 Task: Create a due date automation trigger when advanced on, on the monday of the week before a card is due add dates due next month at 11:00 AM.
Action: Mouse moved to (874, 268)
Screenshot: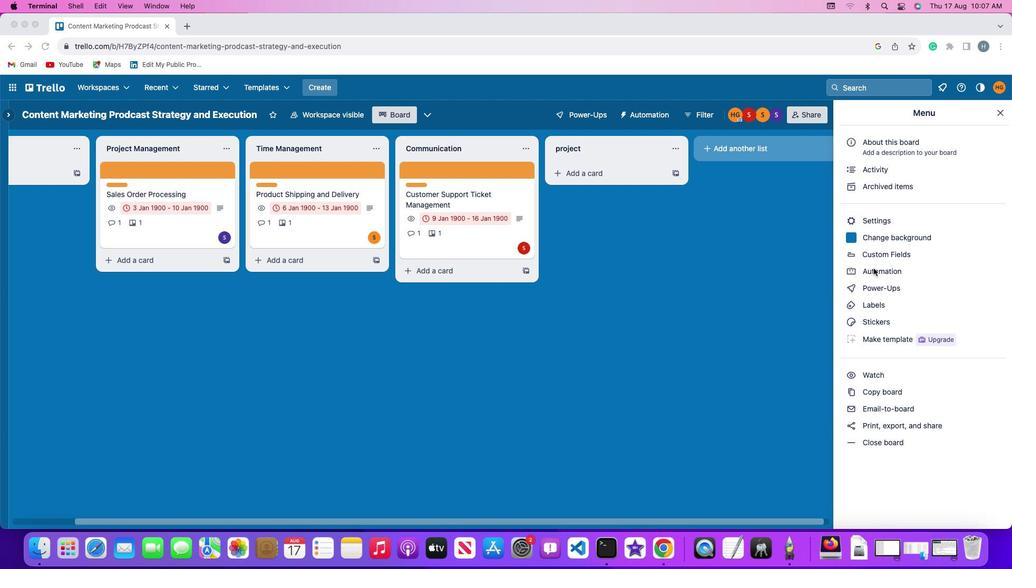 
Action: Mouse pressed left at (874, 268)
Screenshot: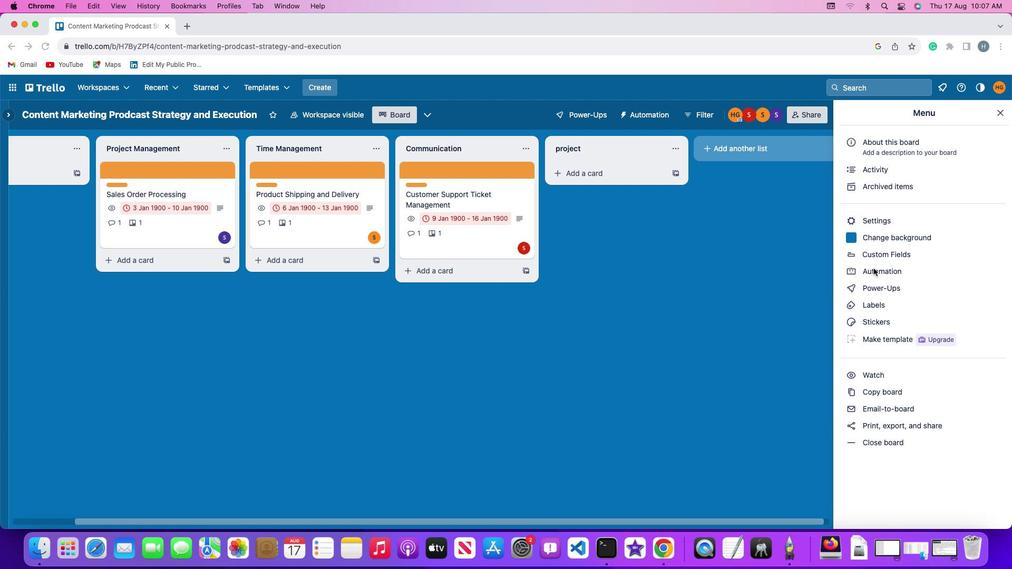 
Action: Mouse pressed left at (874, 268)
Screenshot: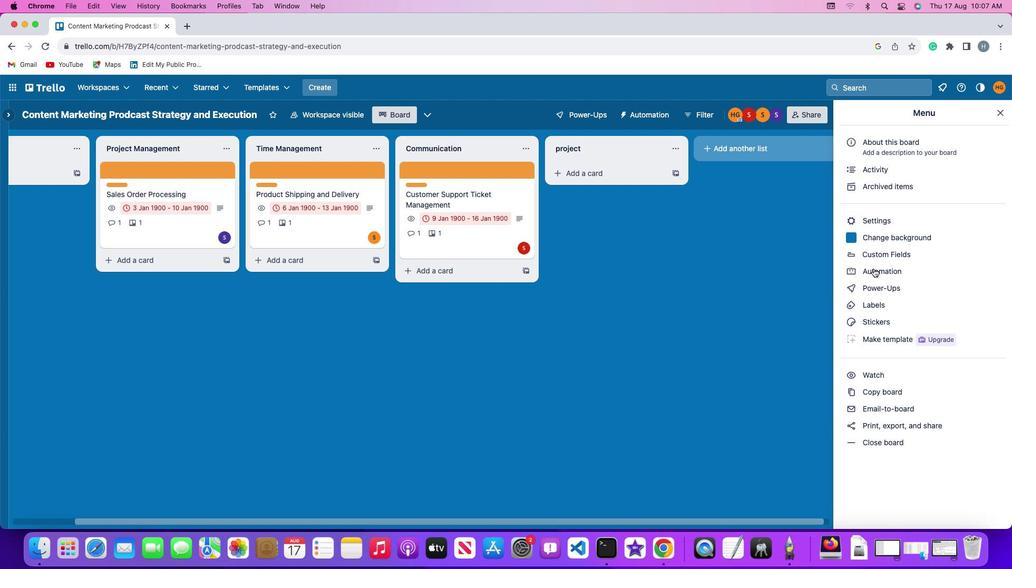 
Action: Mouse moved to (72, 248)
Screenshot: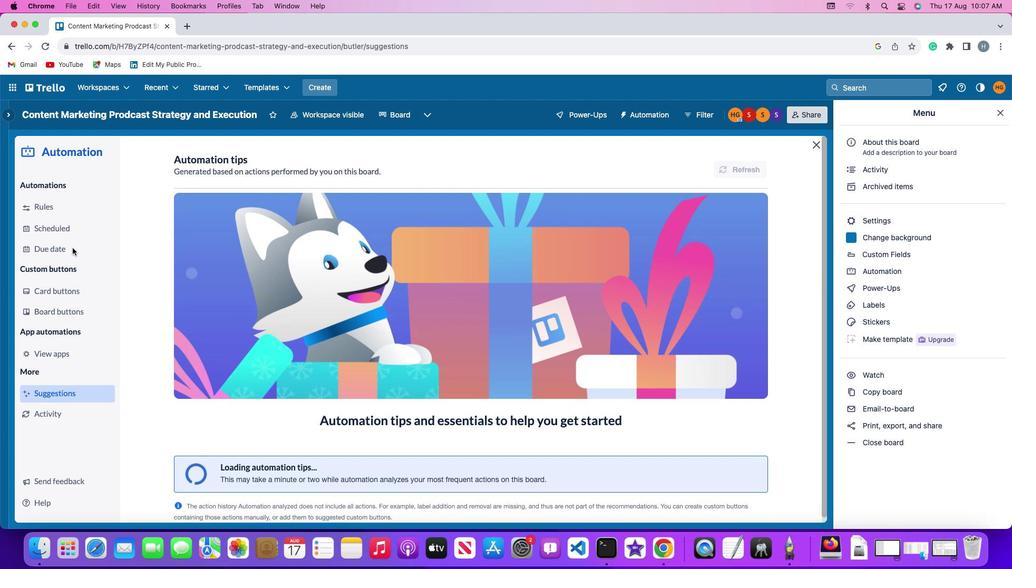 
Action: Mouse pressed left at (72, 248)
Screenshot: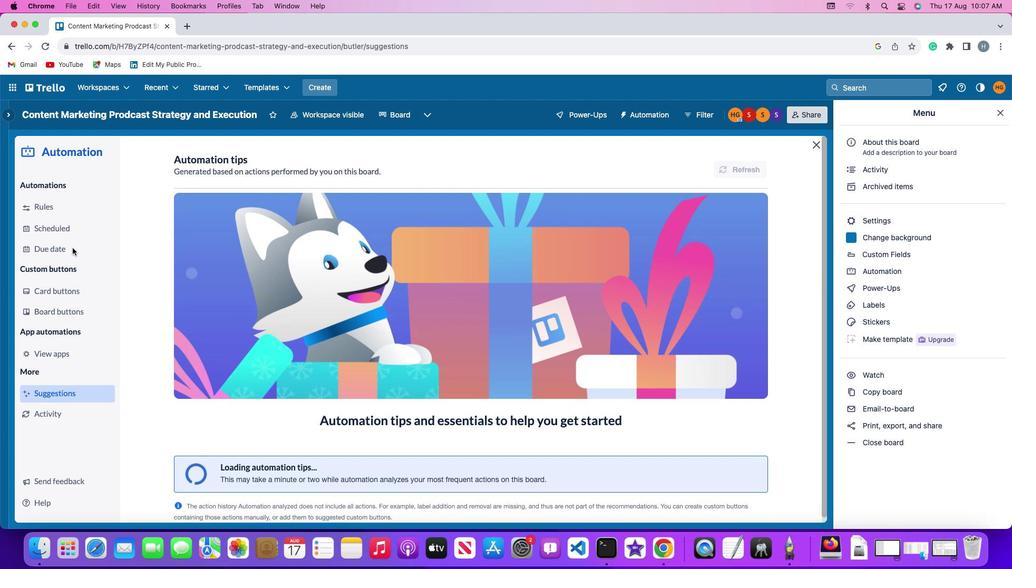 
Action: Mouse moved to (706, 161)
Screenshot: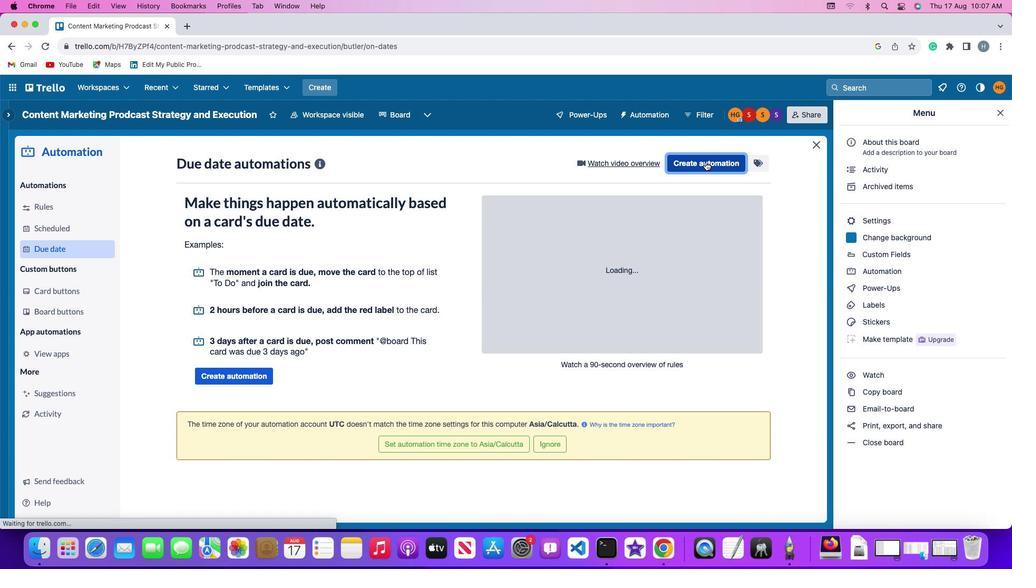 
Action: Mouse pressed left at (706, 161)
Screenshot: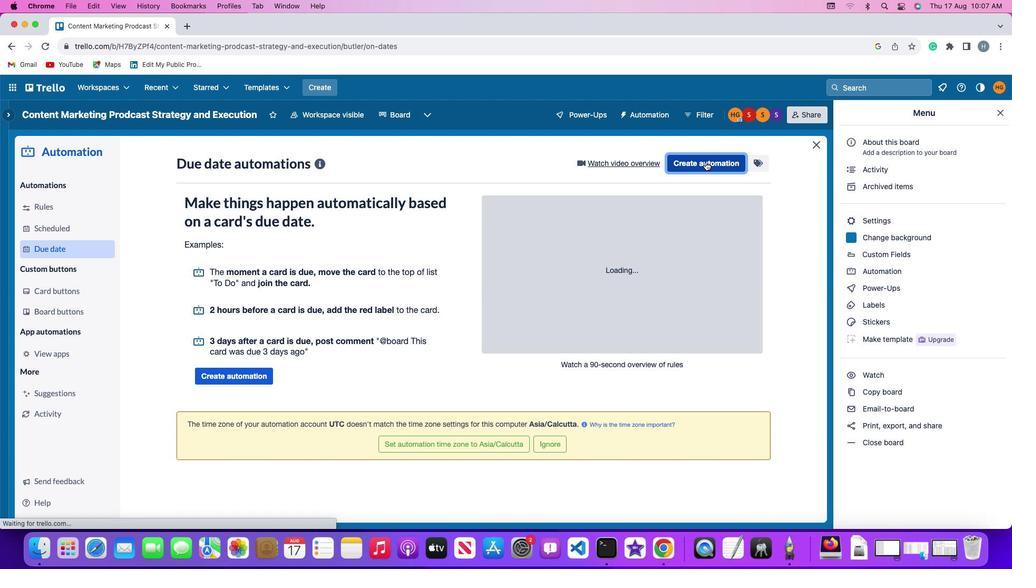 
Action: Mouse moved to (199, 265)
Screenshot: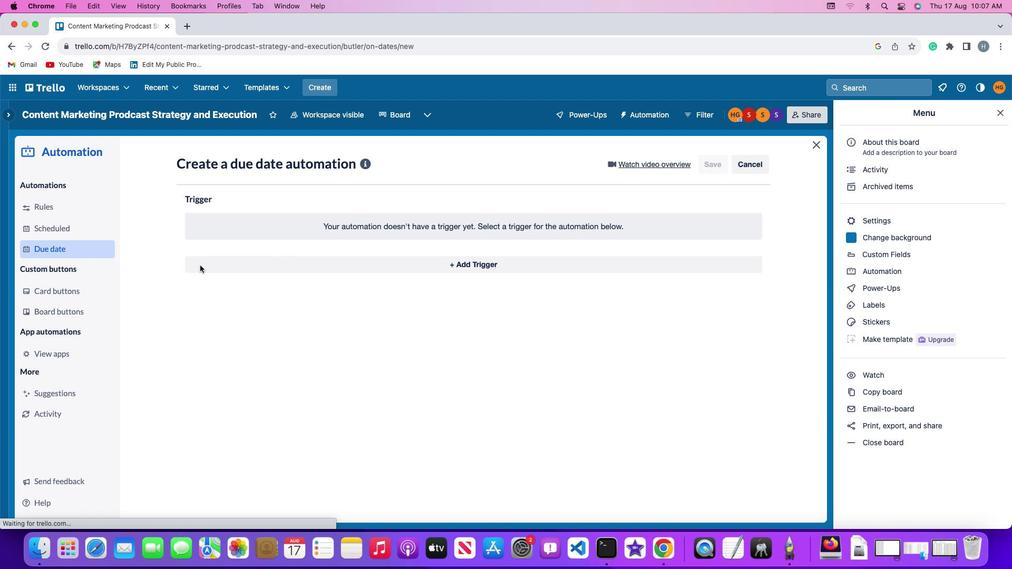 
Action: Mouse pressed left at (199, 265)
Screenshot: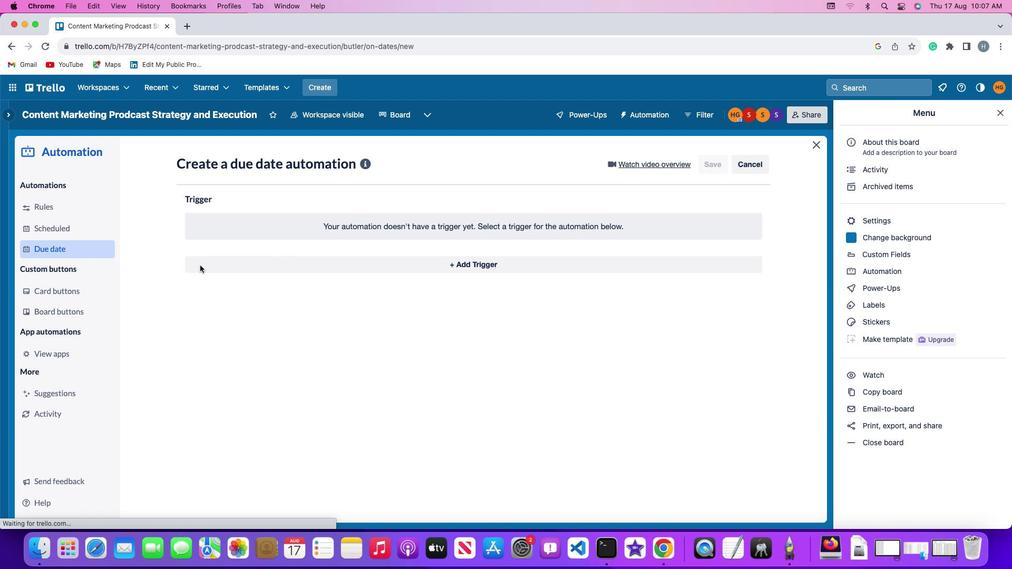 
Action: Mouse moved to (228, 457)
Screenshot: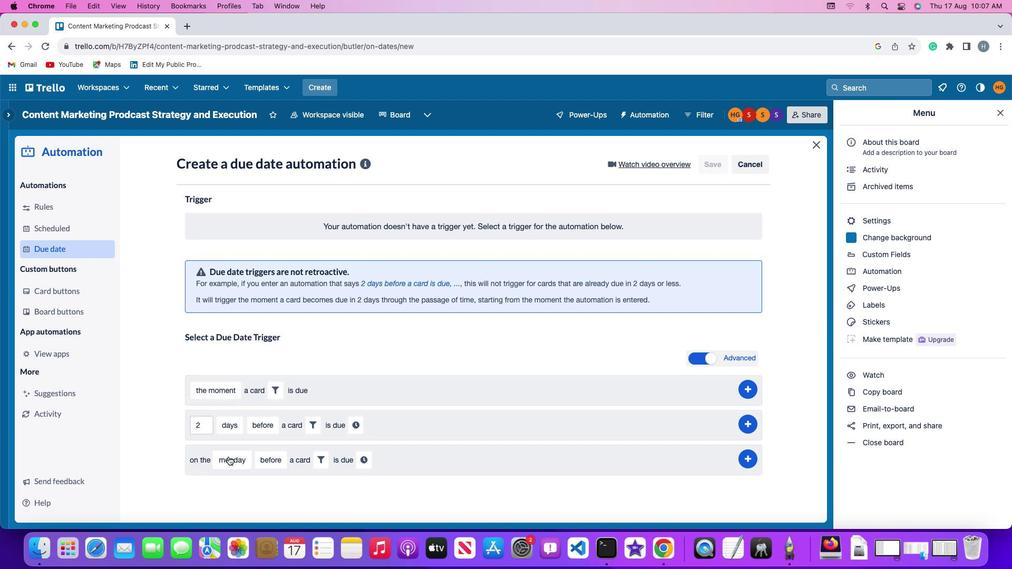 
Action: Mouse pressed left at (228, 457)
Screenshot: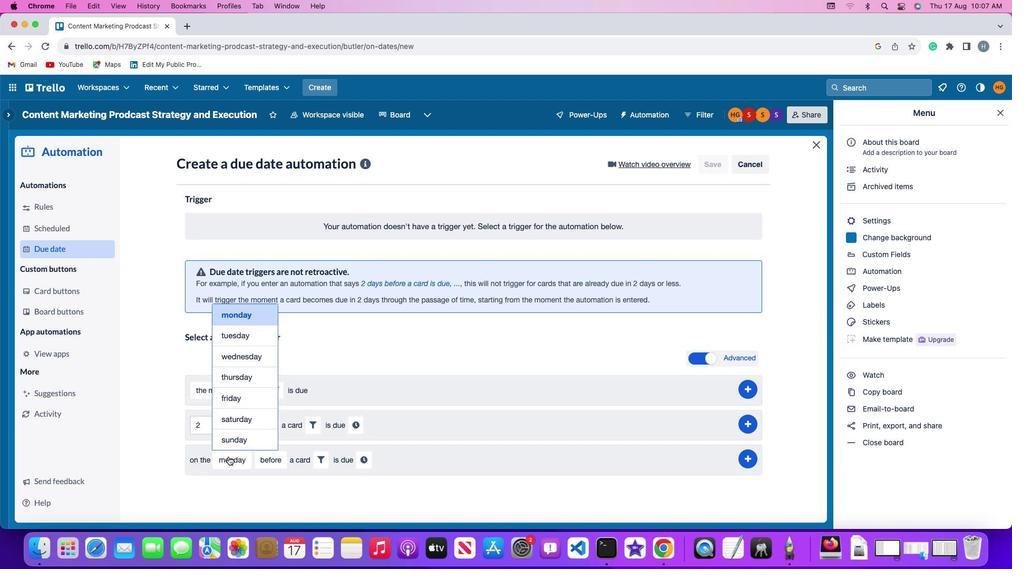 
Action: Mouse moved to (233, 313)
Screenshot: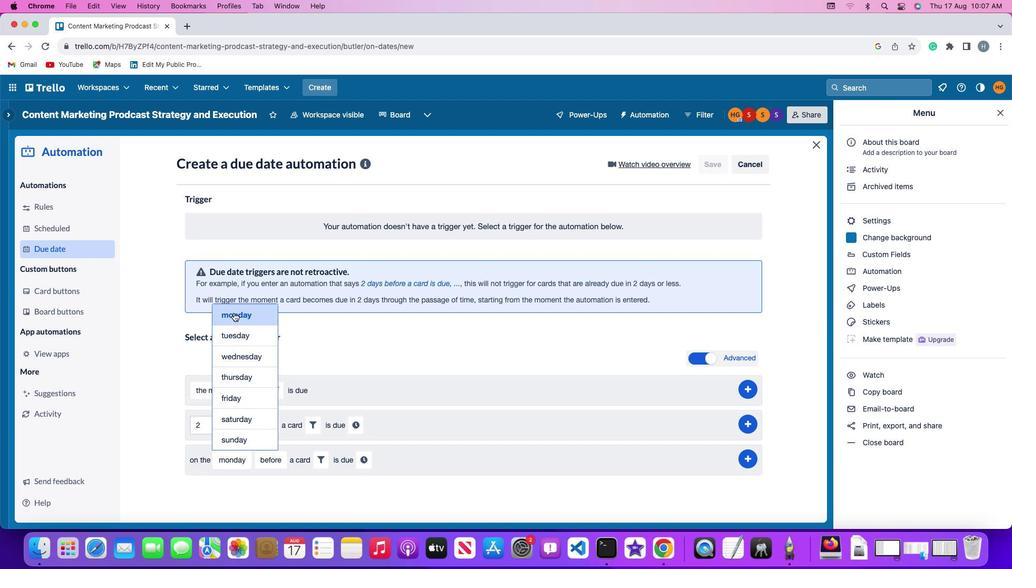 
Action: Mouse pressed left at (233, 313)
Screenshot: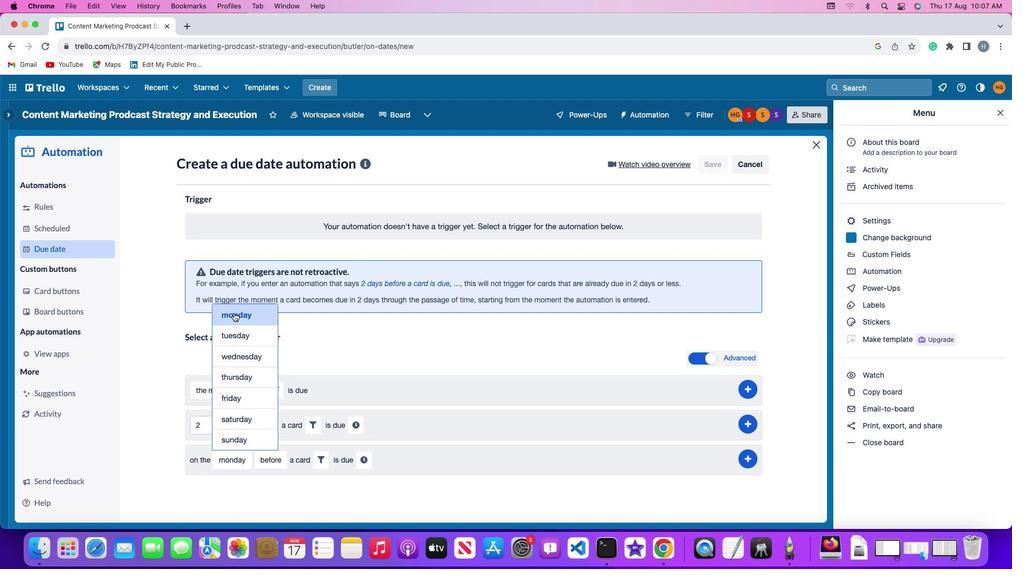 
Action: Mouse moved to (262, 465)
Screenshot: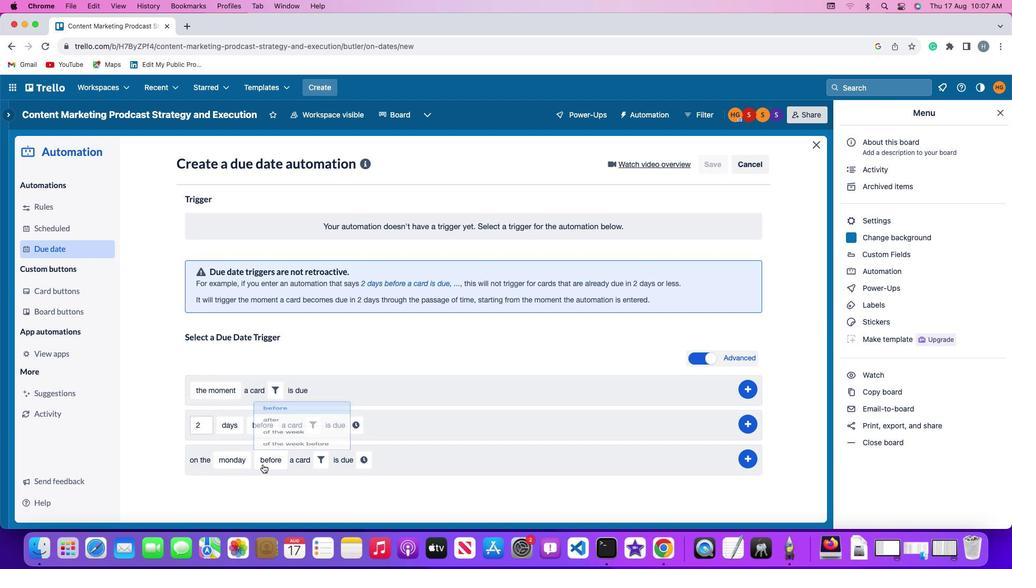 
Action: Mouse pressed left at (262, 465)
Screenshot: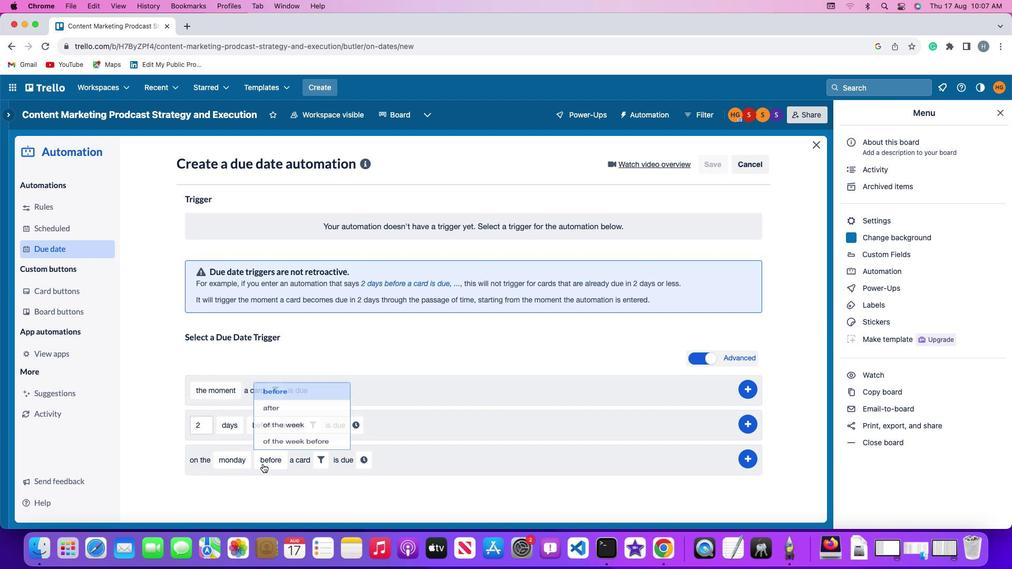 
Action: Mouse moved to (280, 439)
Screenshot: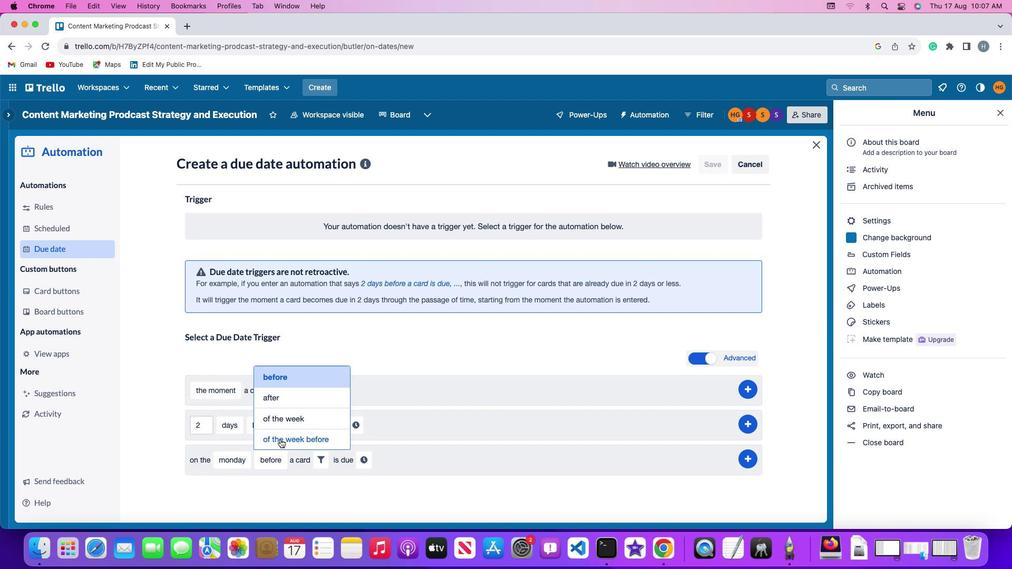 
Action: Mouse pressed left at (280, 439)
Screenshot: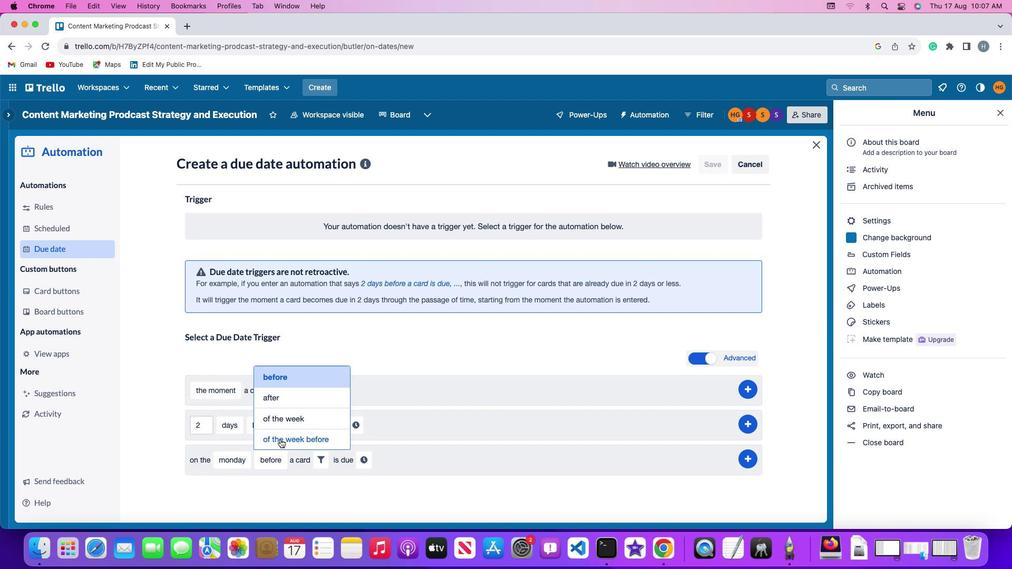 
Action: Mouse moved to (356, 461)
Screenshot: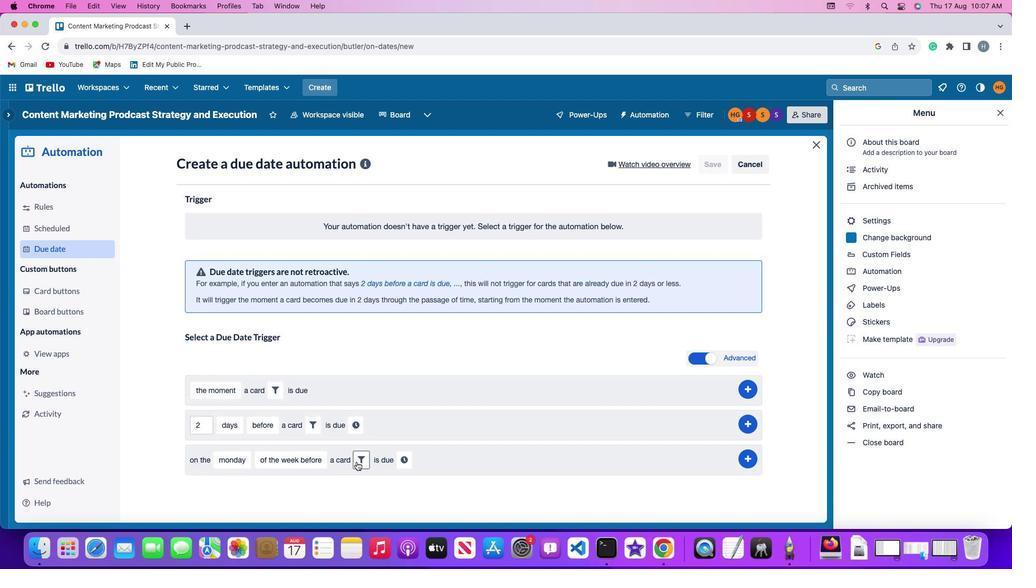 
Action: Mouse pressed left at (356, 461)
Screenshot: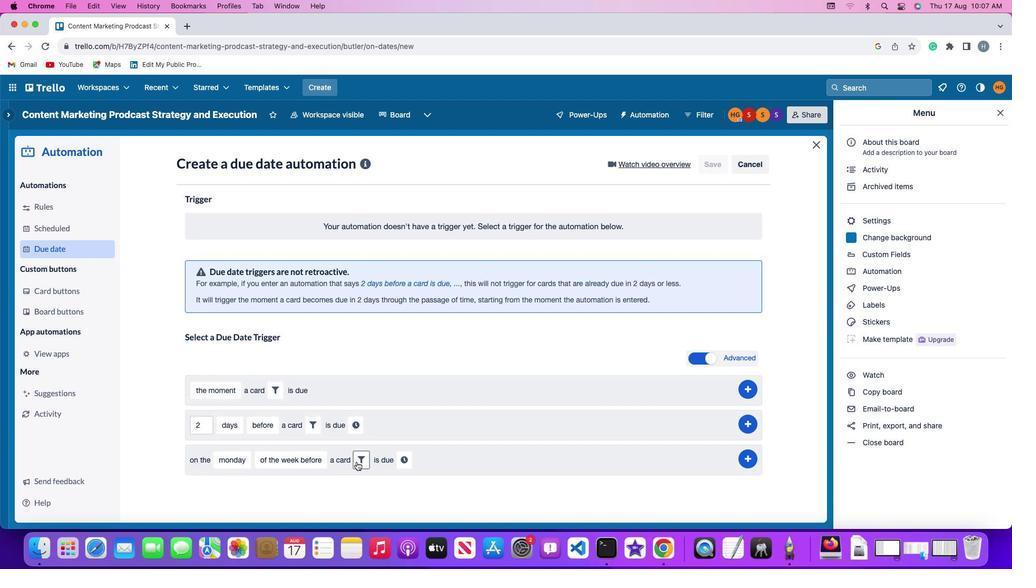 
Action: Mouse moved to (415, 492)
Screenshot: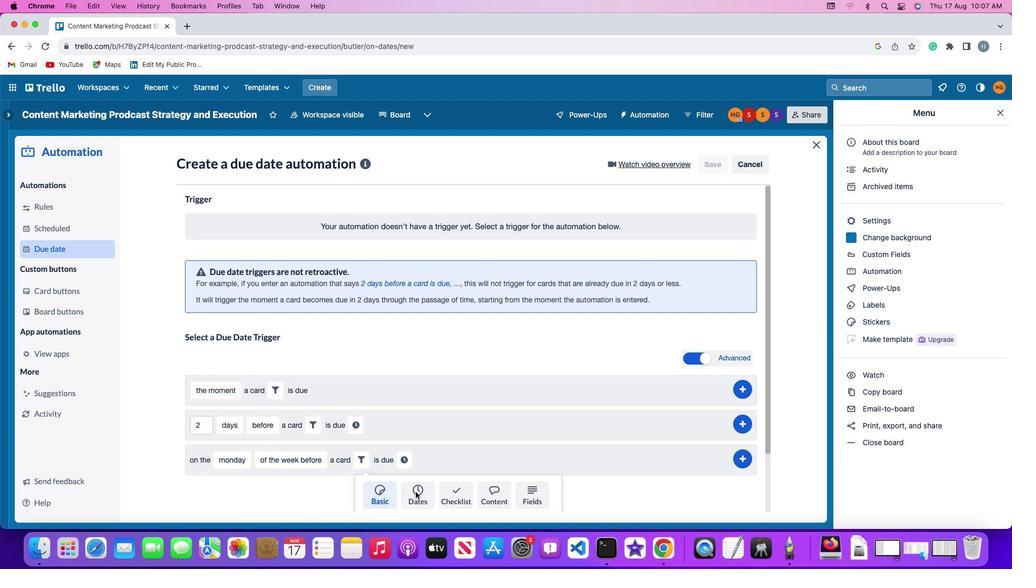 
Action: Mouse pressed left at (415, 492)
Screenshot: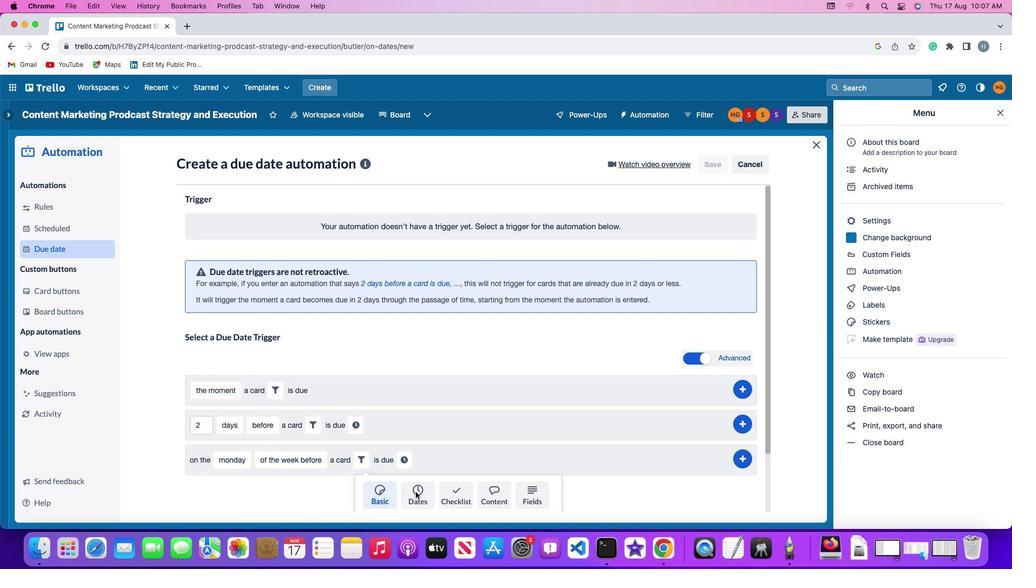 
Action: Mouse moved to (306, 490)
Screenshot: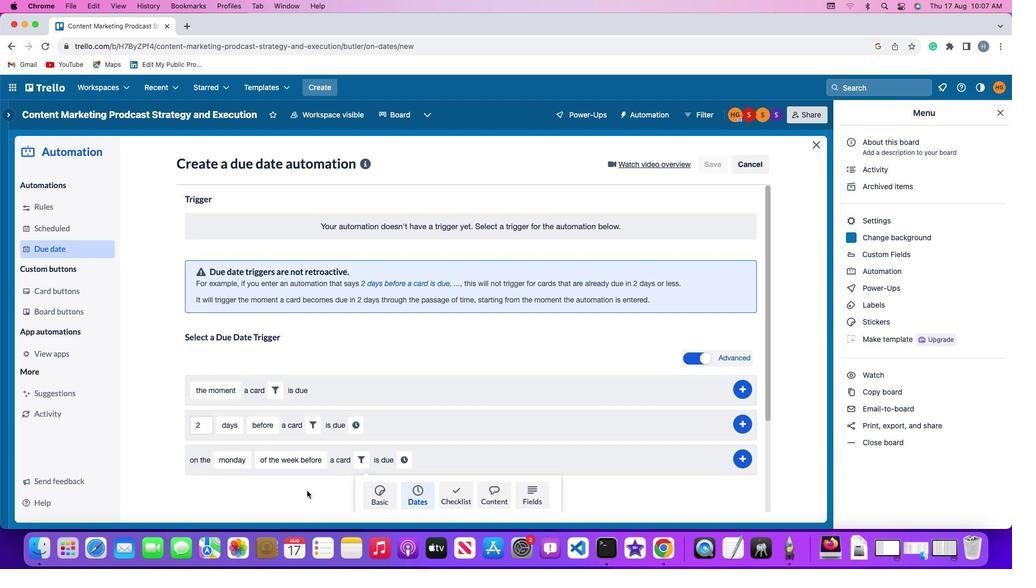 
Action: Mouse scrolled (306, 490) with delta (0, 0)
Screenshot: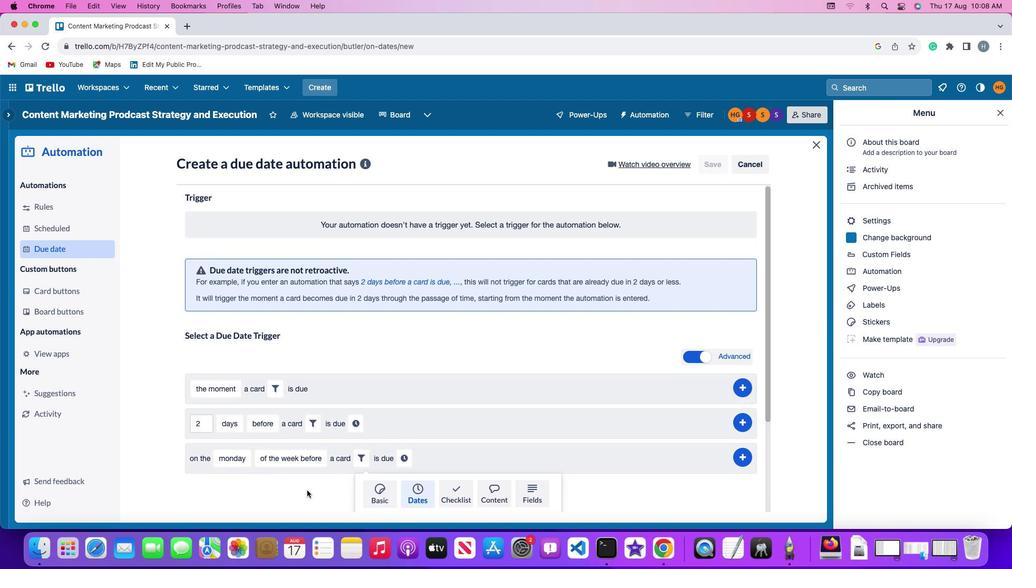 
Action: Mouse moved to (306, 490)
Screenshot: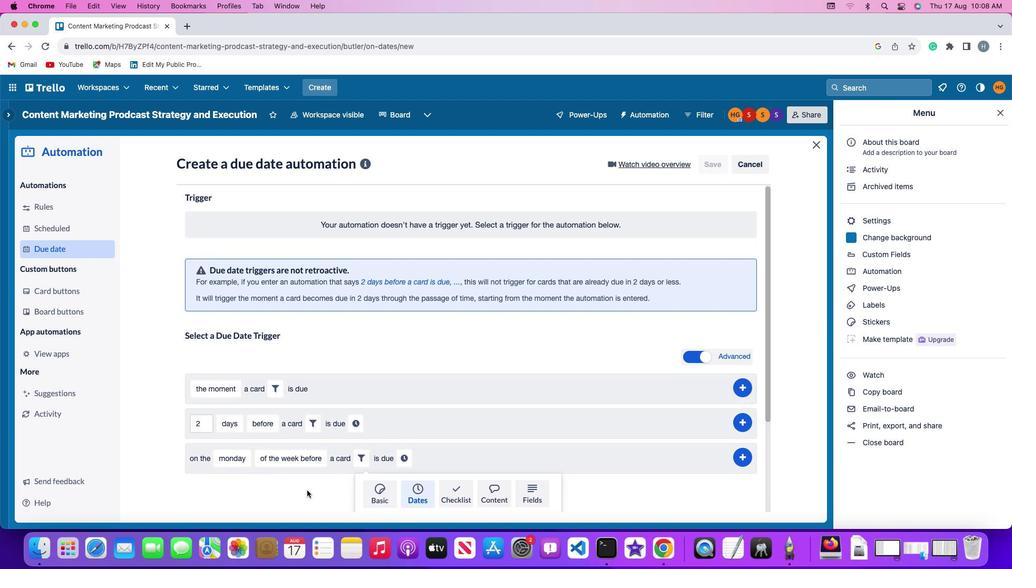 
Action: Mouse scrolled (306, 490) with delta (0, 0)
Screenshot: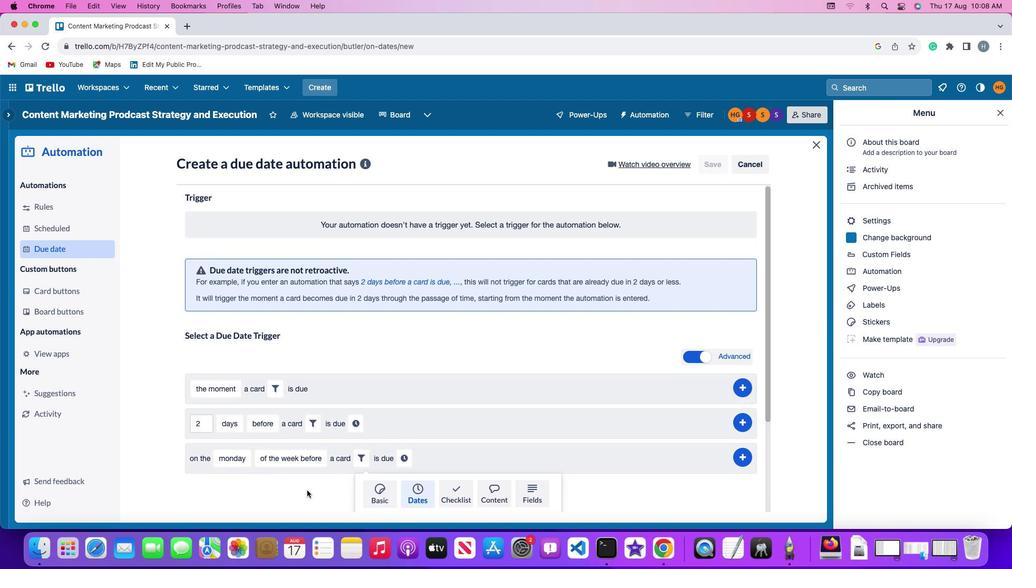 
Action: Mouse scrolled (306, 490) with delta (0, -1)
Screenshot: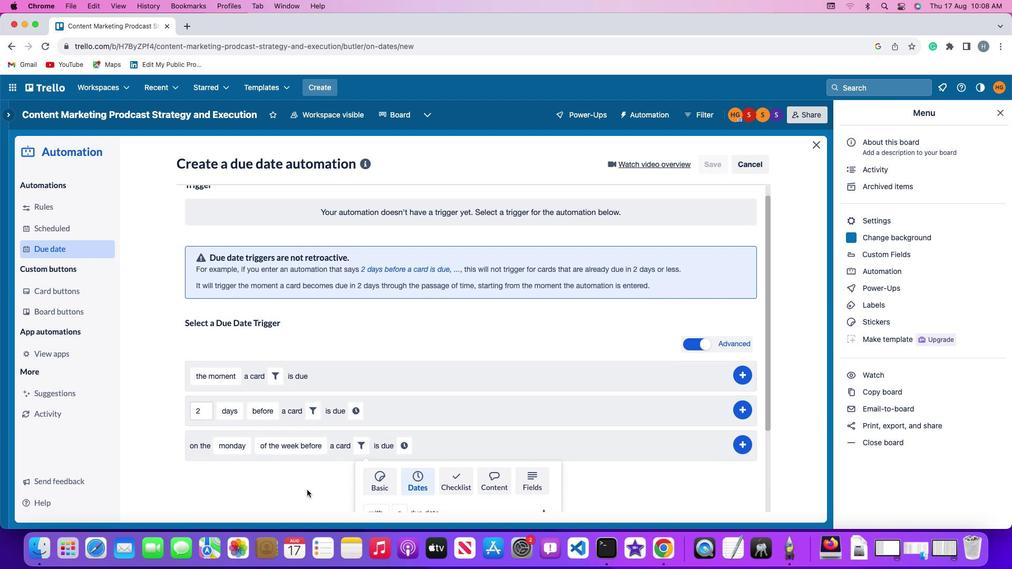 
Action: Mouse scrolled (306, 490) with delta (0, -2)
Screenshot: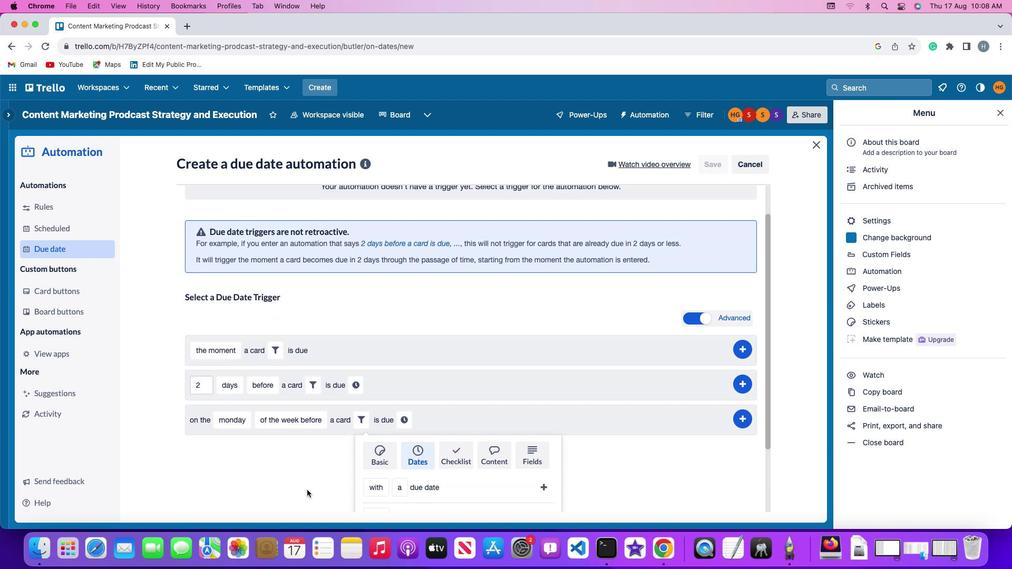 
Action: Mouse moved to (306, 489)
Screenshot: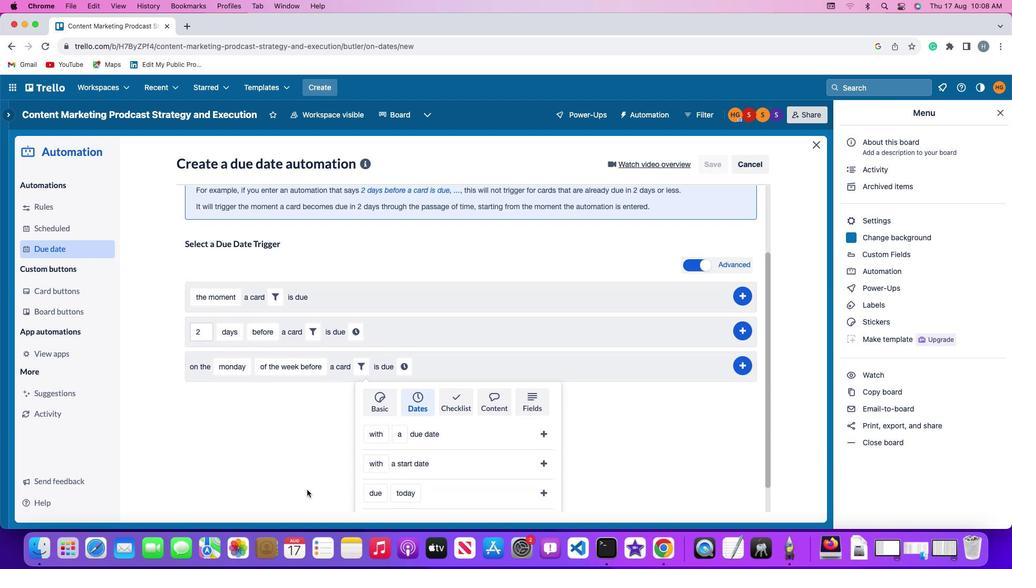 
Action: Mouse scrolled (306, 489) with delta (0, -2)
Screenshot: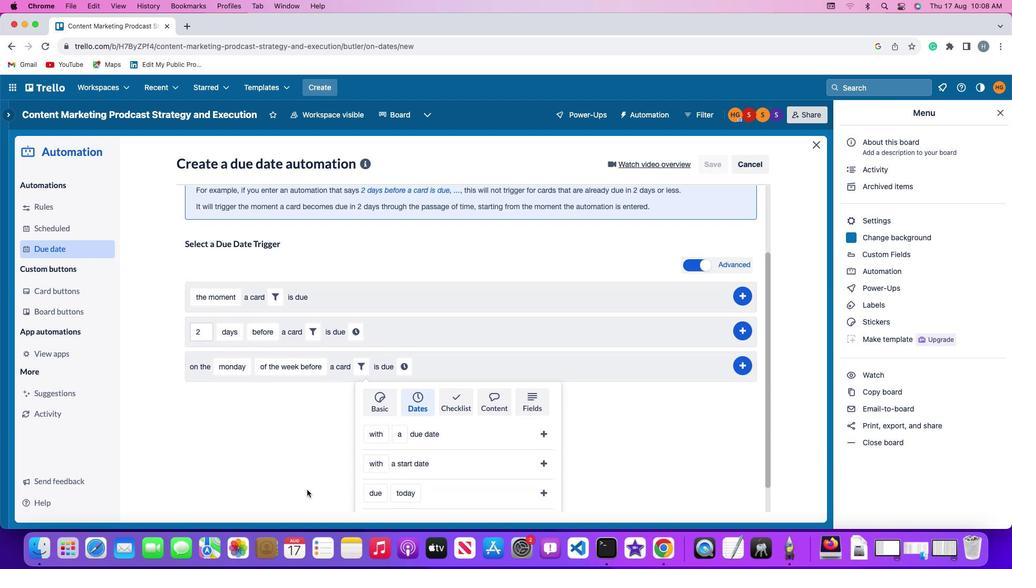 
Action: Mouse scrolled (306, 489) with delta (0, 0)
Screenshot: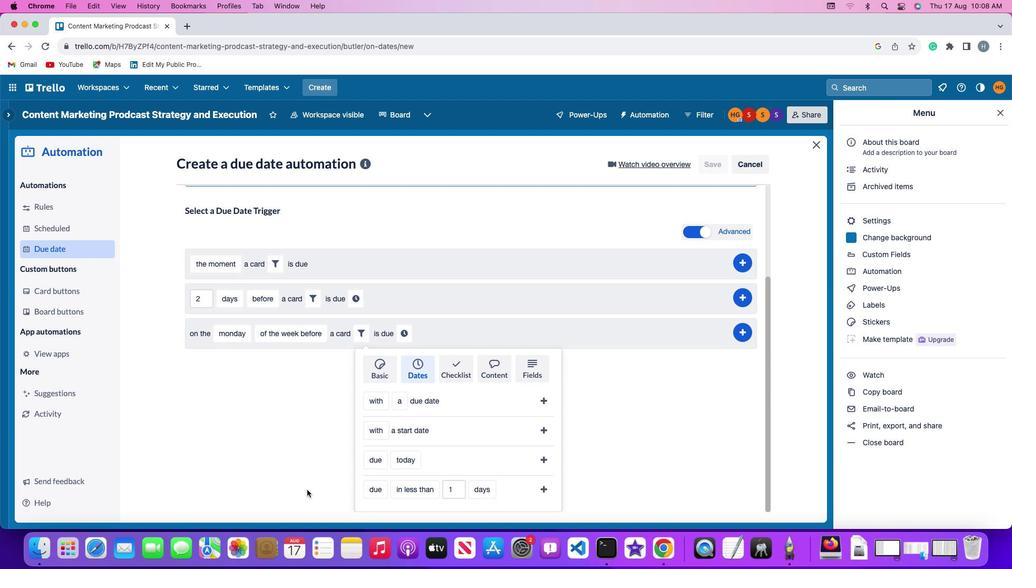 
Action: Mouse scrolled (306, 489) with delta (0, 0)
Screenshot: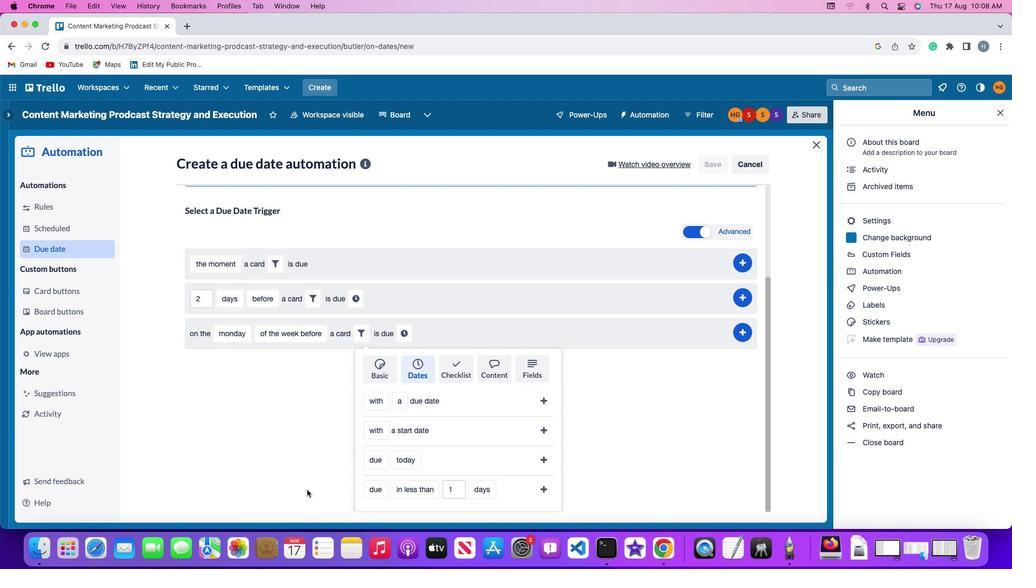 
Action: Mouse scrolled (306, 489) with delta (0, -1)
Screenshot: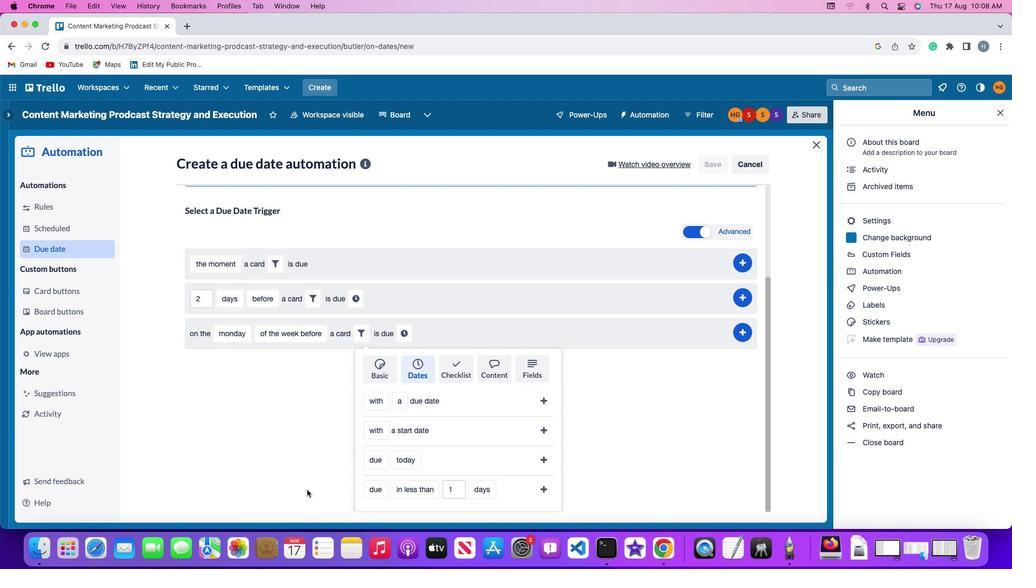 
Action: Mouse scrolled (306, 489) with delta (0, -2)
Screenshot: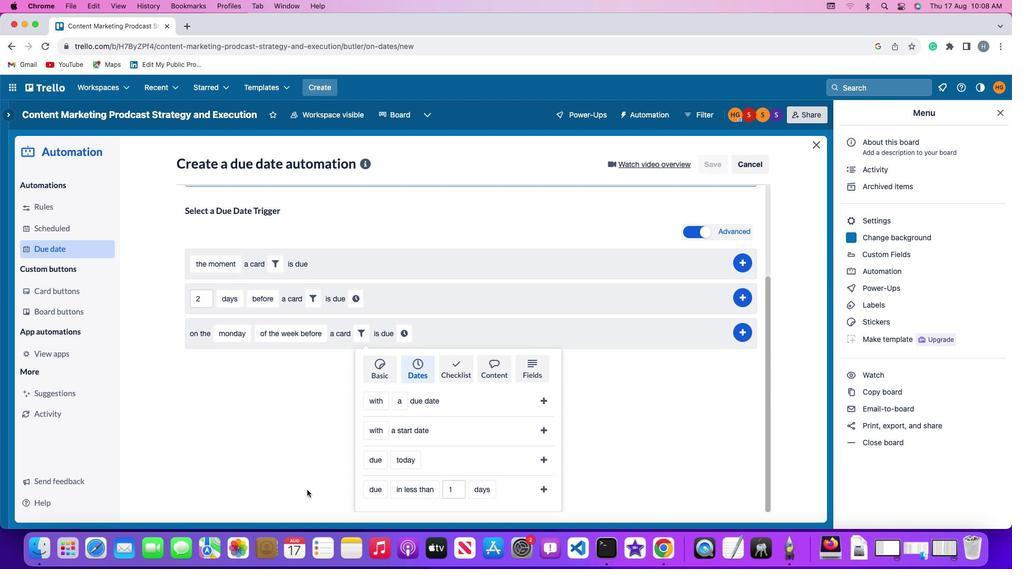 
Action: Mouse scrolled (306, 489) with delta (0, 0)
Screenshot: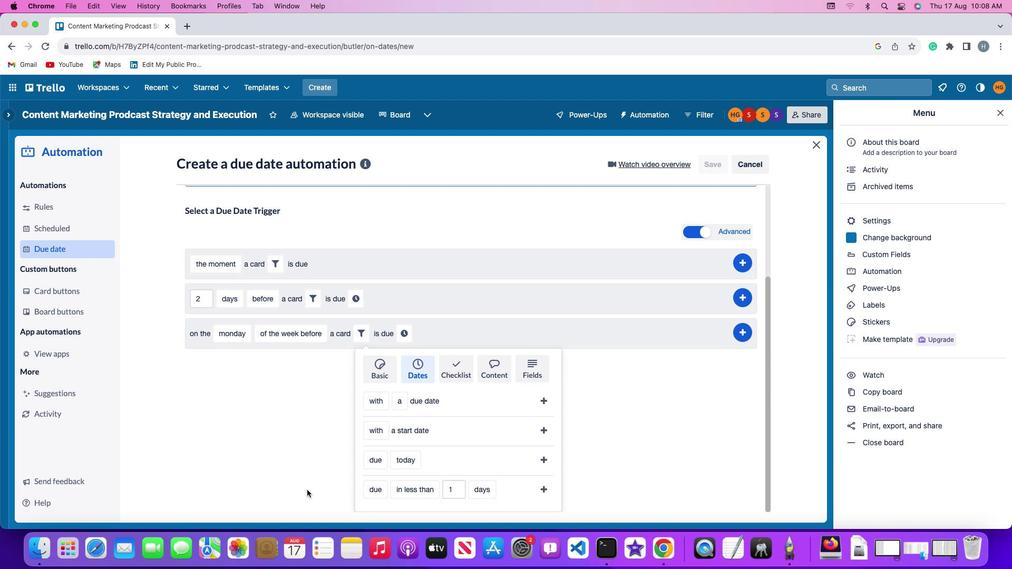 
Action: Mouse scrolled (306, 489) with delta (0, 0)
Screenshot: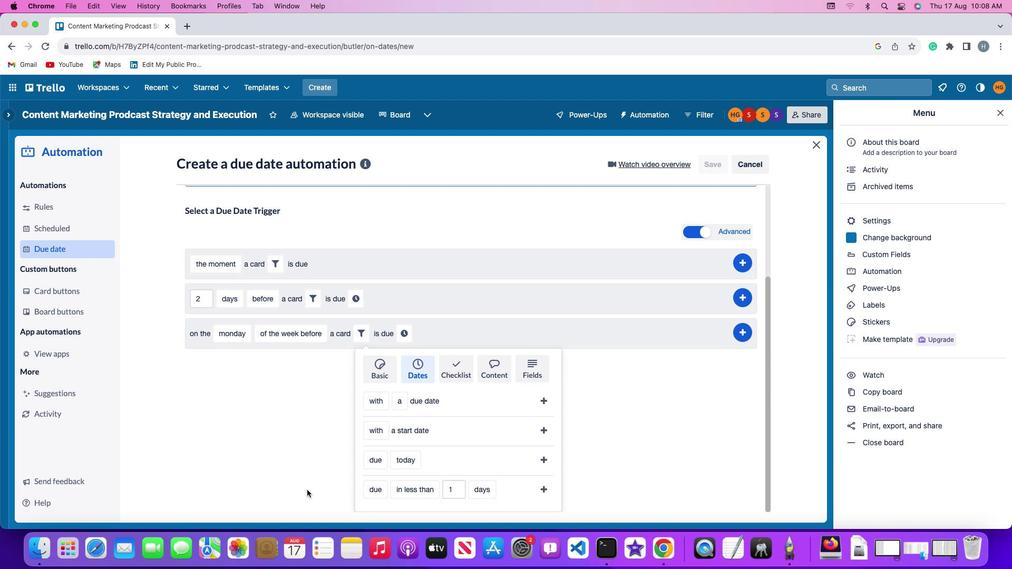 
Action: Mouse scrolled (306, 489) with delta (0, -1)
Screenshot: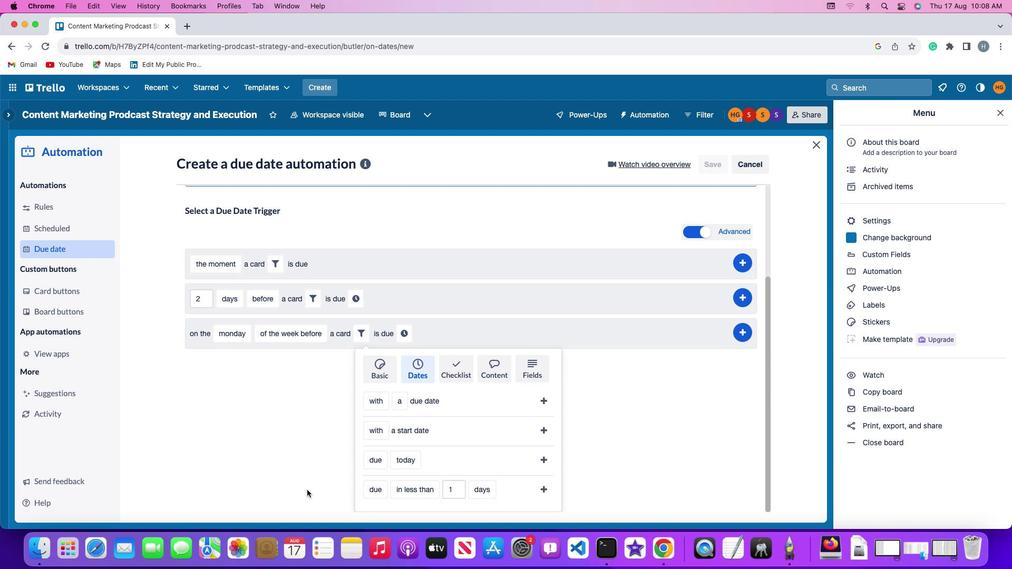 
Action: Mouse moved to (367, 464)
Screenshot: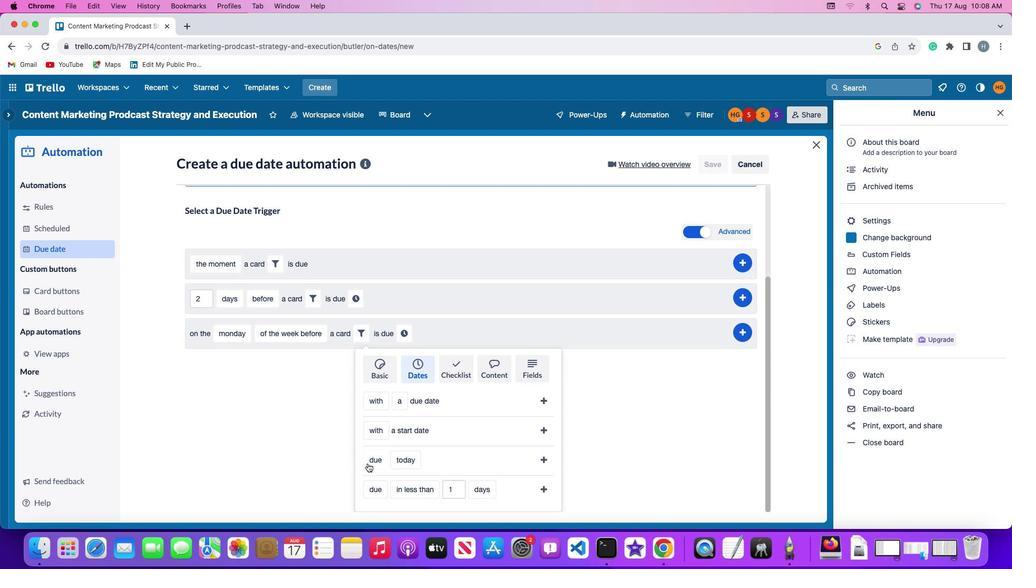 
Action: Mouse pressed left at (367, 464)
Screenshot: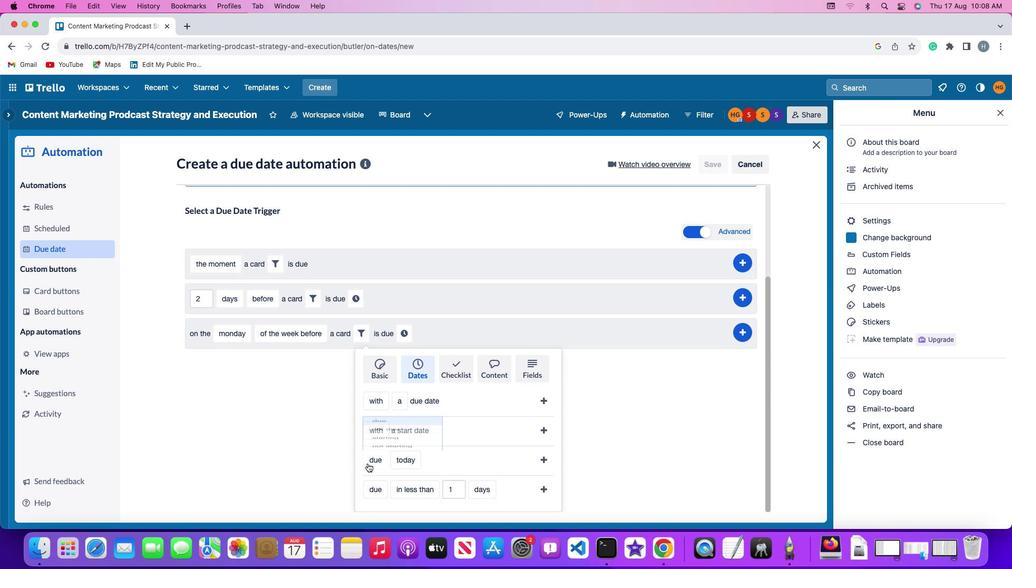 
Action: Mouse moved to (386, 379)
Screenshot: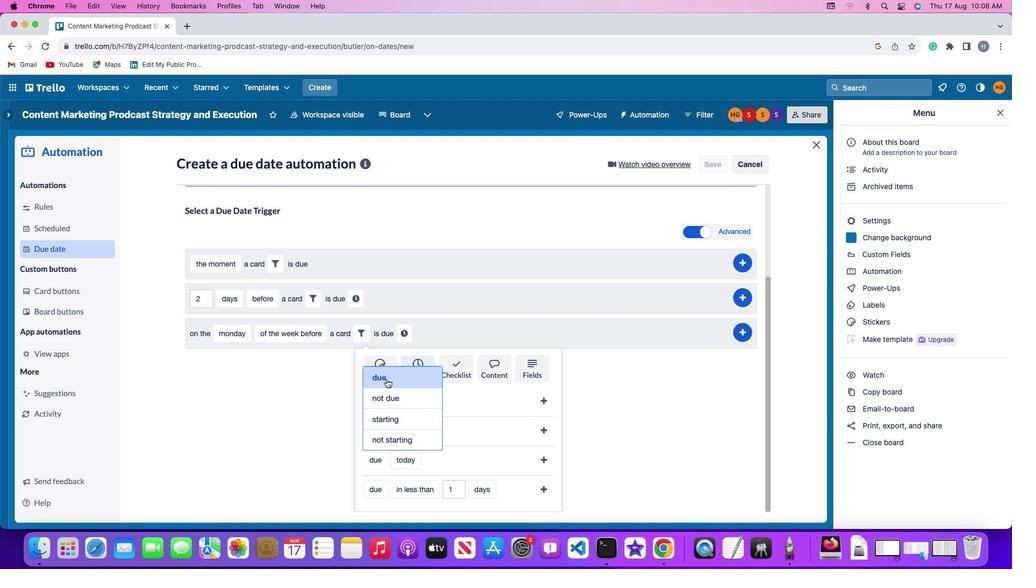 
Action: Mouse pressed left at (386, 379)
Screenshot: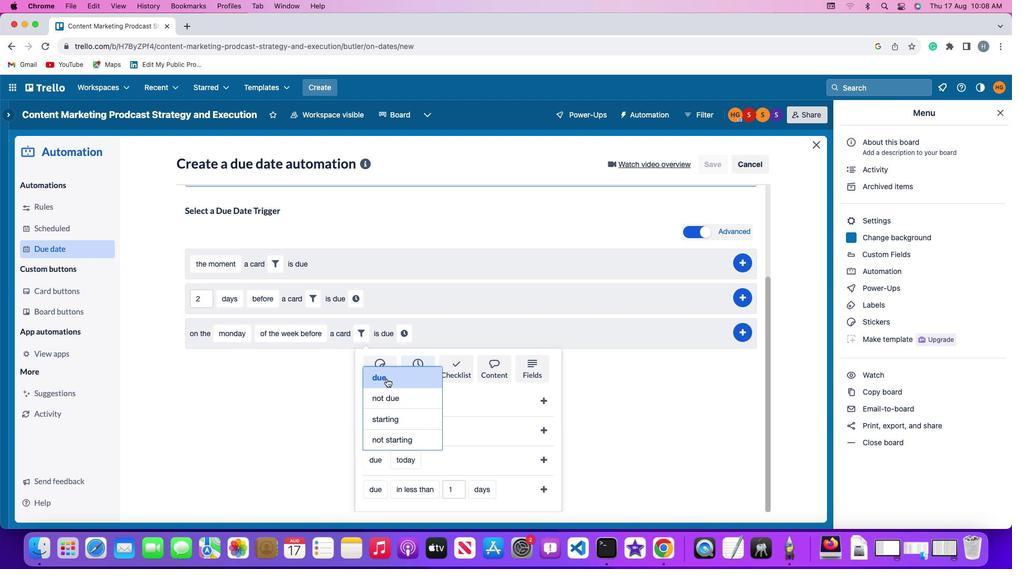 
Action: Mouse moved to (410, 459)
Screenshot: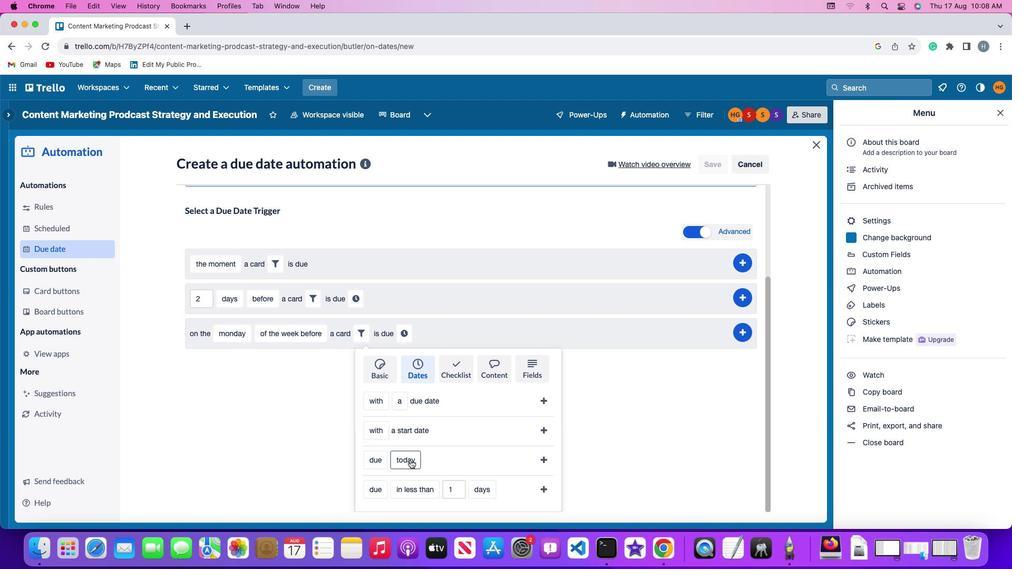 
Action: Mouse pressed left at (410, 459)
Screenshot: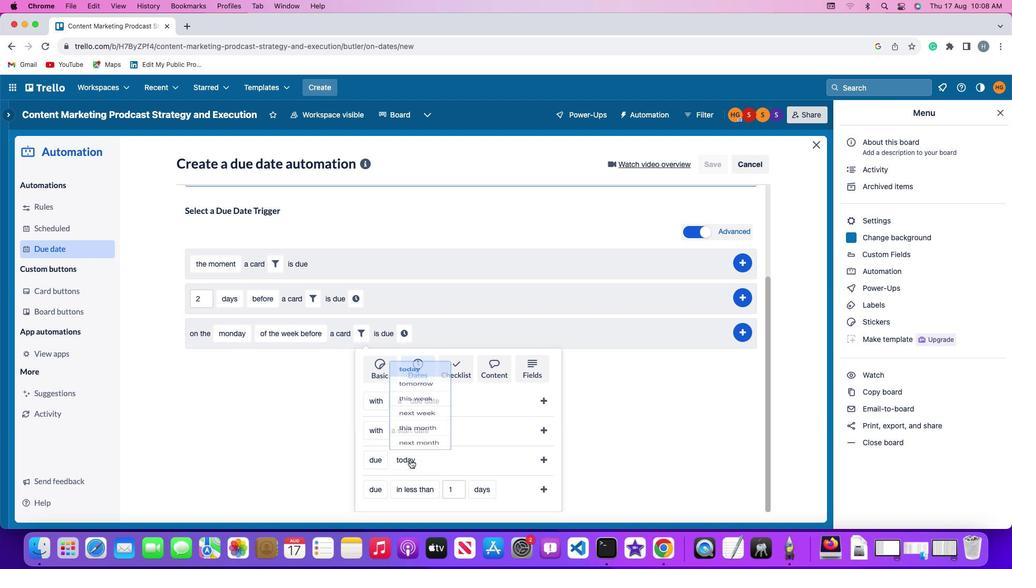 
Action: Mouse moved to (411, 440)
Screenshot: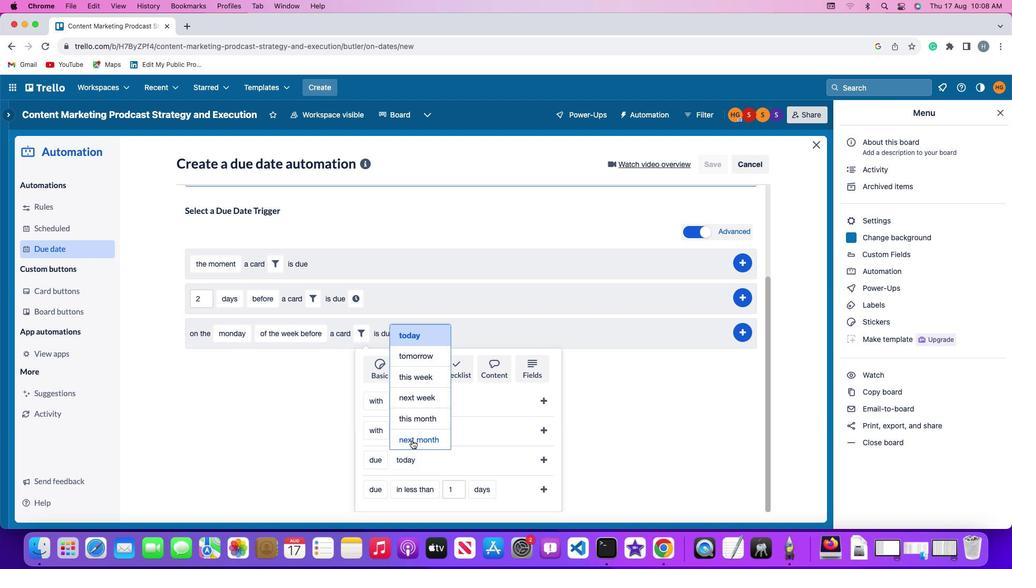 
Action: Mouse pressed left at (411, 440)
Screenshot: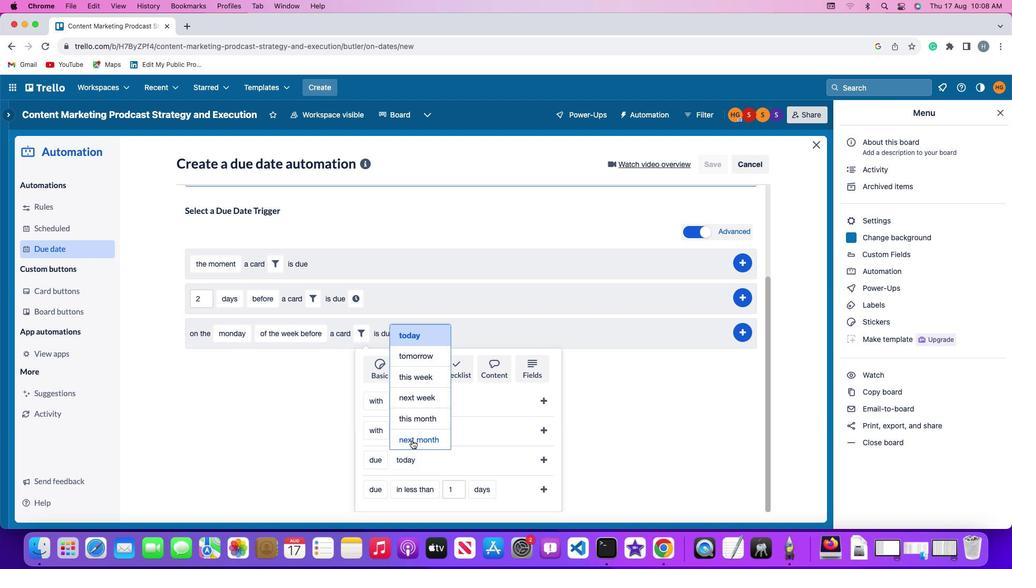 
Action: Mouse moved to (544, 458)
Screenshot: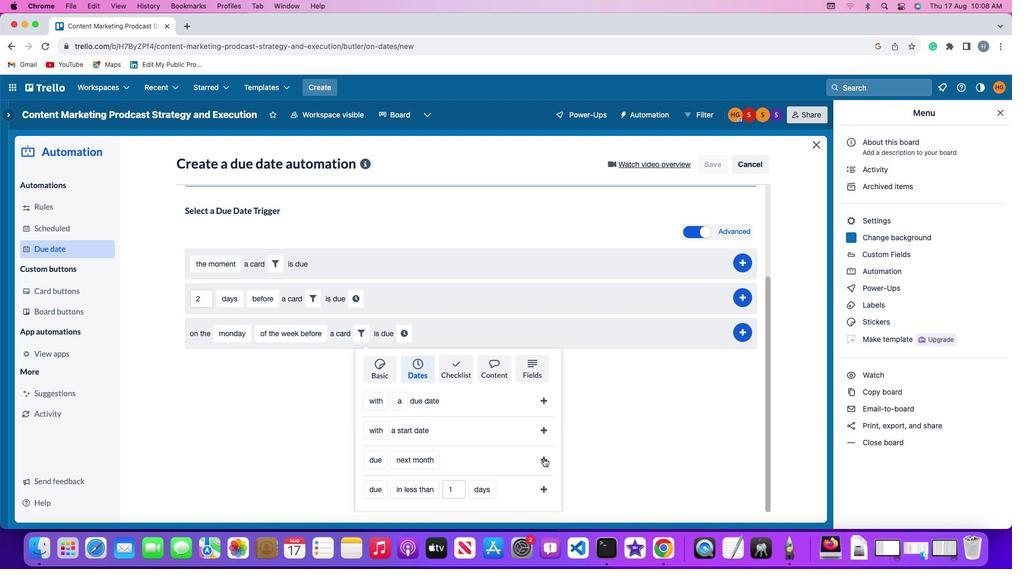 
Action: Mouse pressed left at (544, 458)
Screenshot: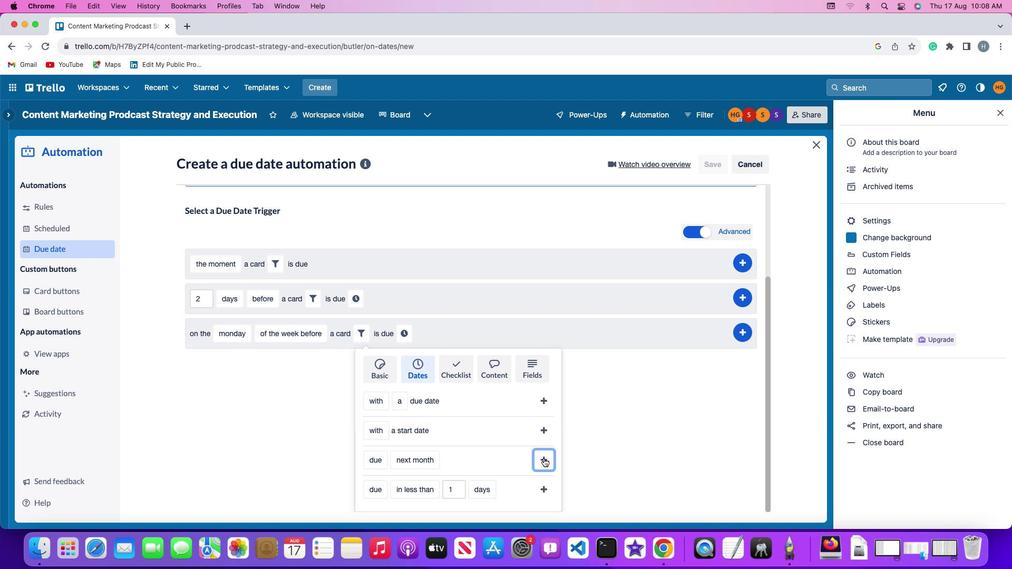 
Action: Mouse moved to (484, 459)
Screenshot: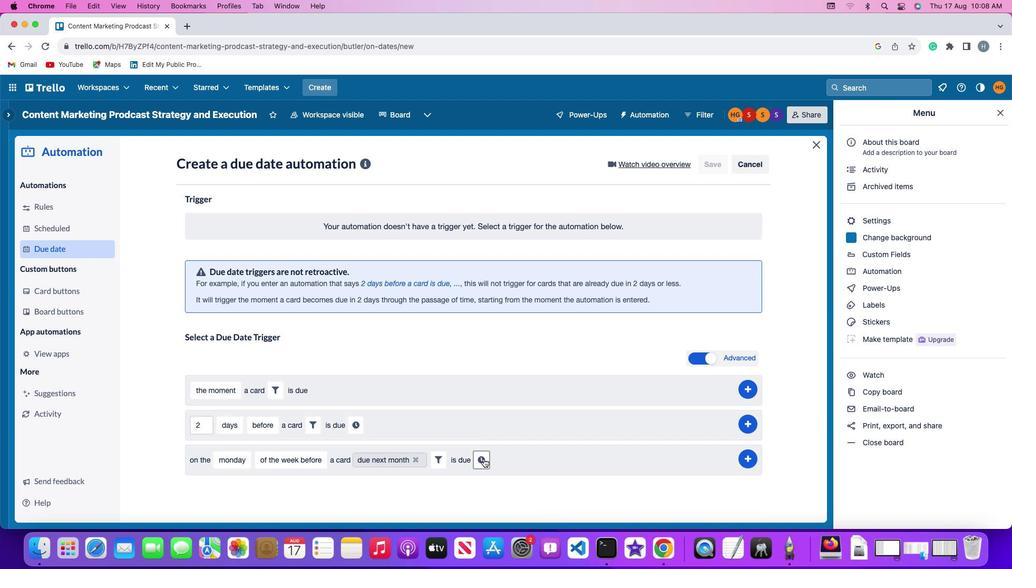 
Action: Mouse pressed left at (484, 459)
Screenshot: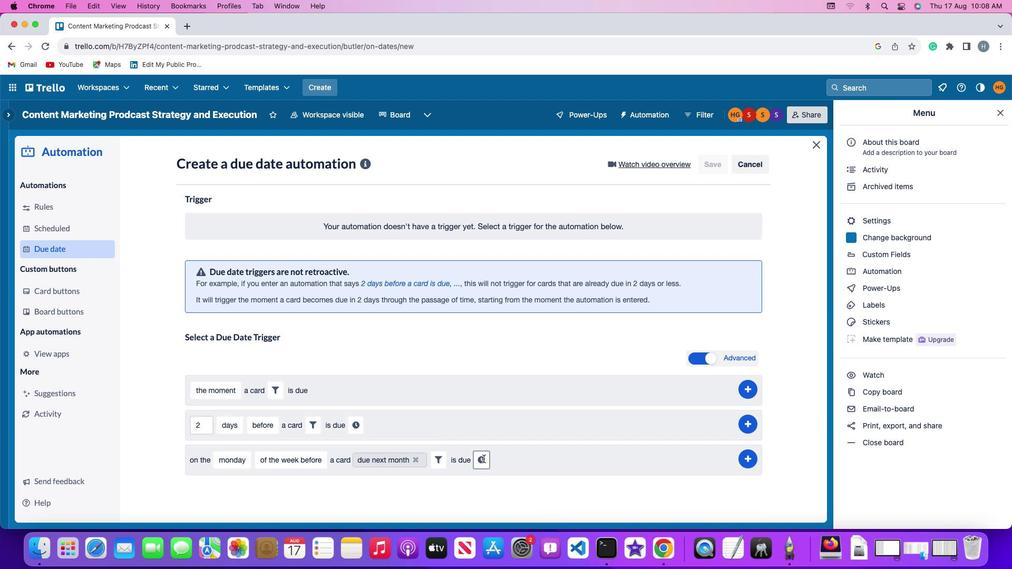 
Action: Mouse moved to (502, 464)
Screenshot: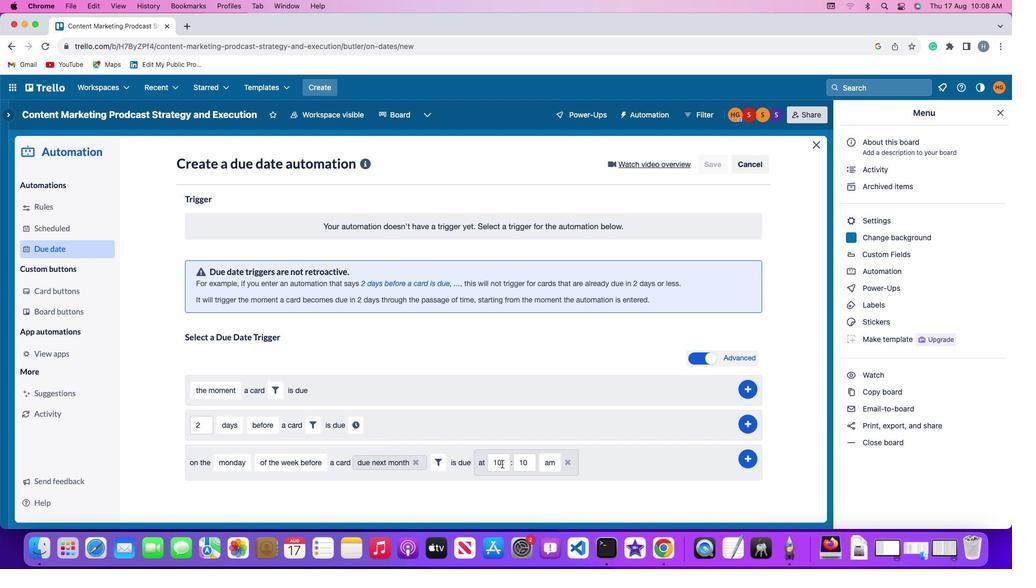 
Action: Mouse pressed left at (502, 464)
Screenshot: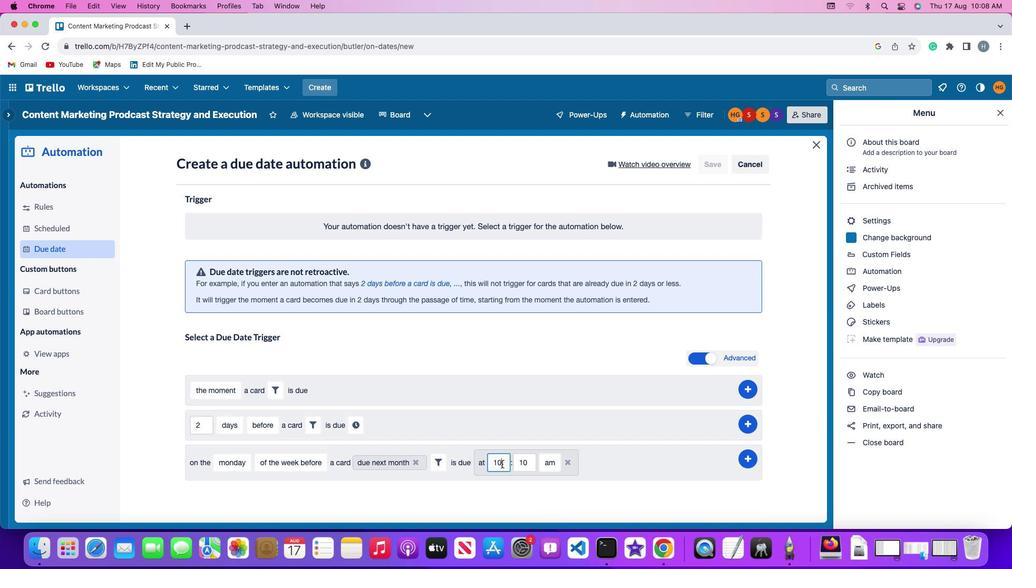 
Action: Key pressed Key.backspaceKey.backspace'1''1'
Screenshot: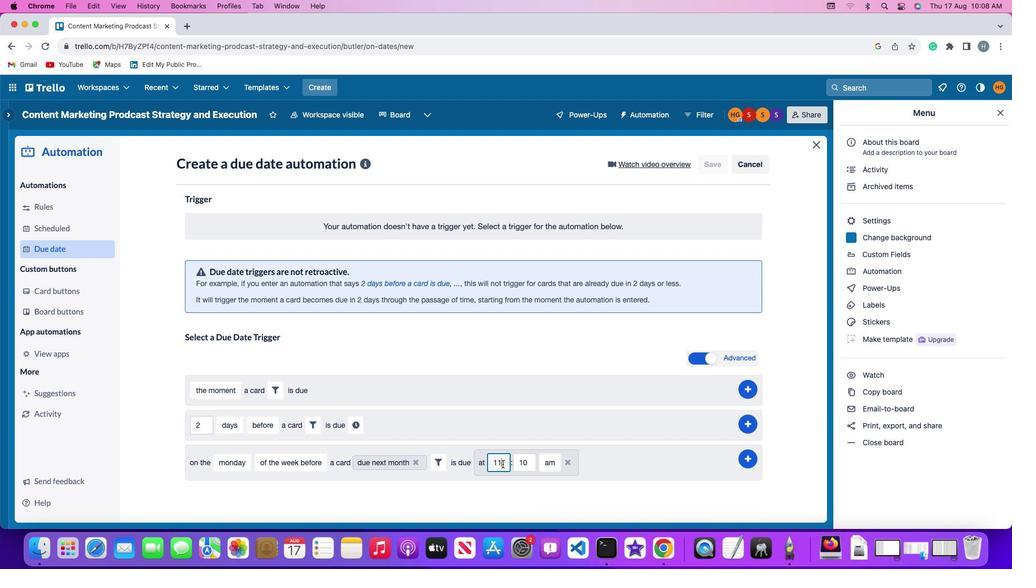 
Action: Mouse moved to (532, 465)
Screenshot: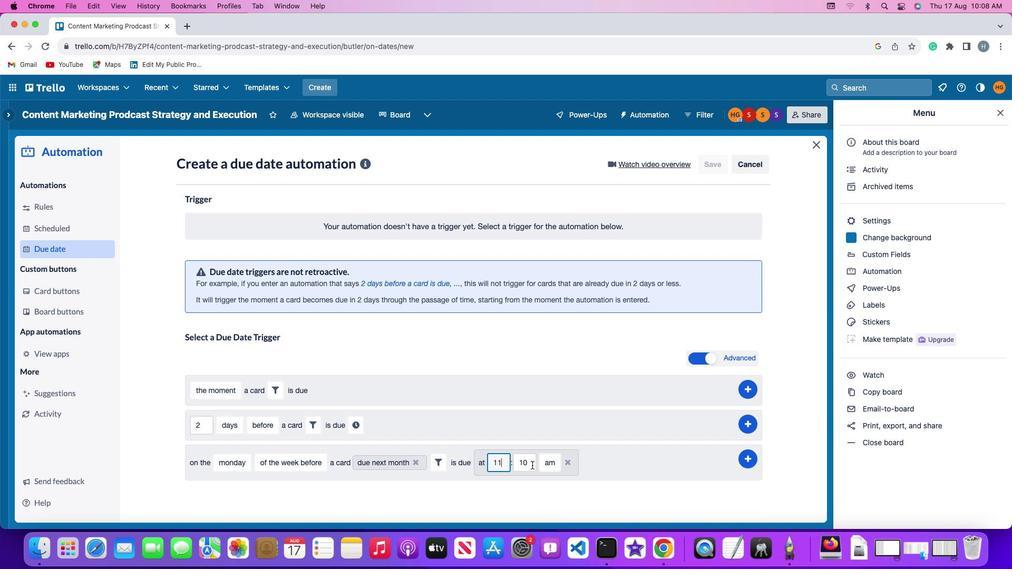 
Action: Mouse pressed left at (532, 465)
Screenshot: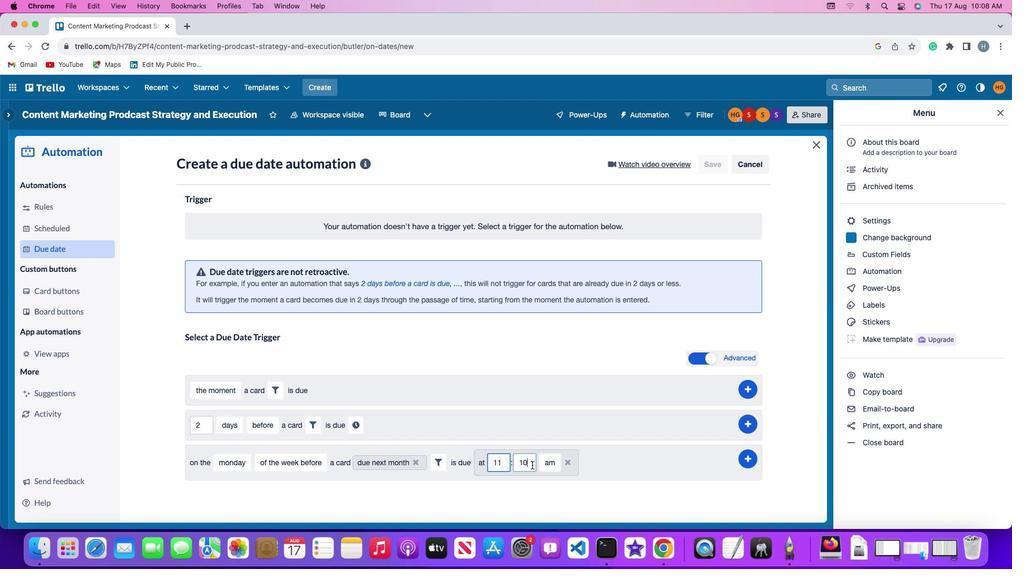 
Action: Key pressed Key.backspaceKey.backspace'0''0'
Screenshot: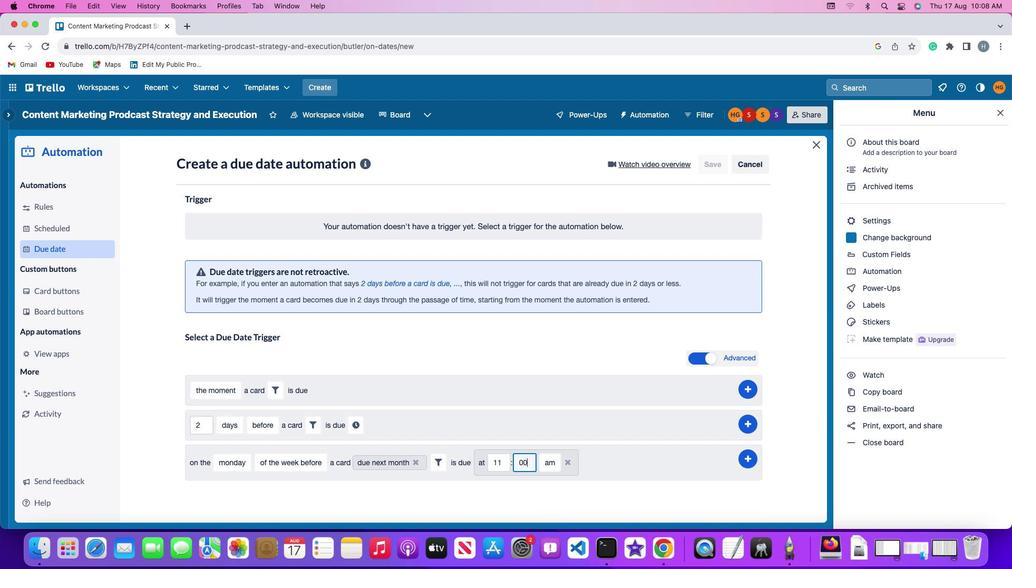 
Action: Mouse moved to (547, 464)
Screenshot: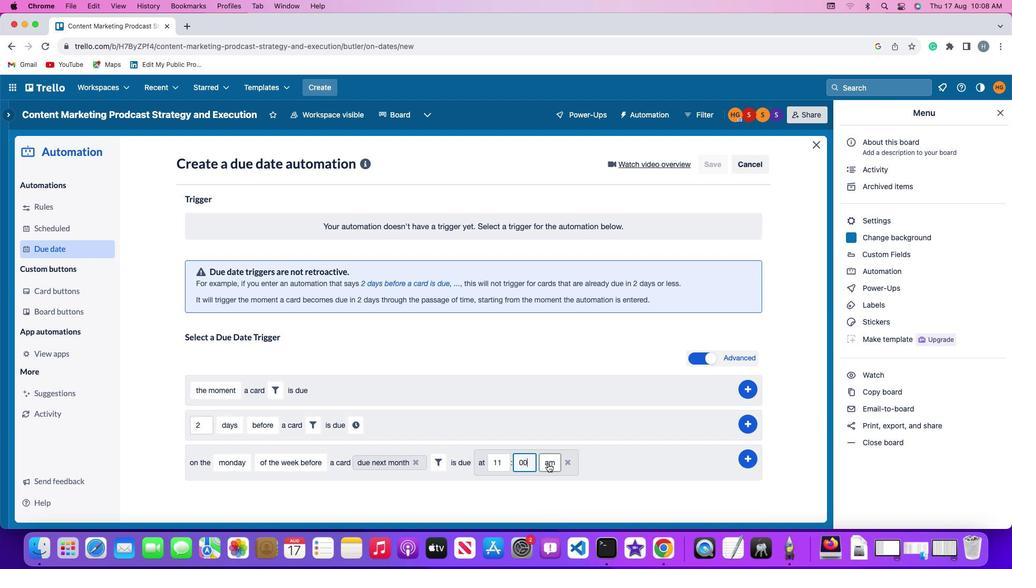 
Action: Mouse pressed left at (547, 464)
Screenshot: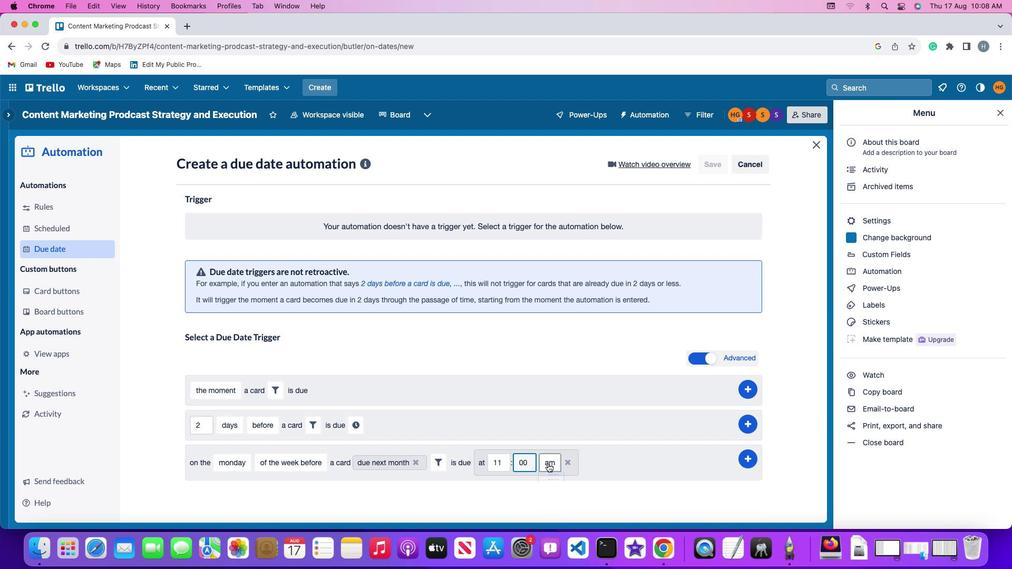 
Action: Mouse moved to (551, 481)
Screenshot: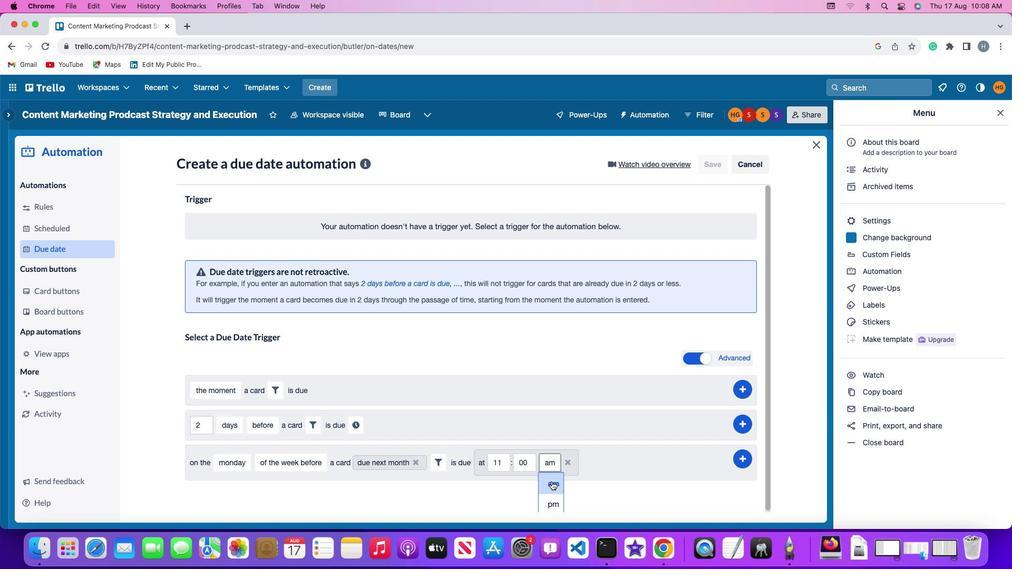 
Action: Mouse pressed left at (551, 481)
Screenshot: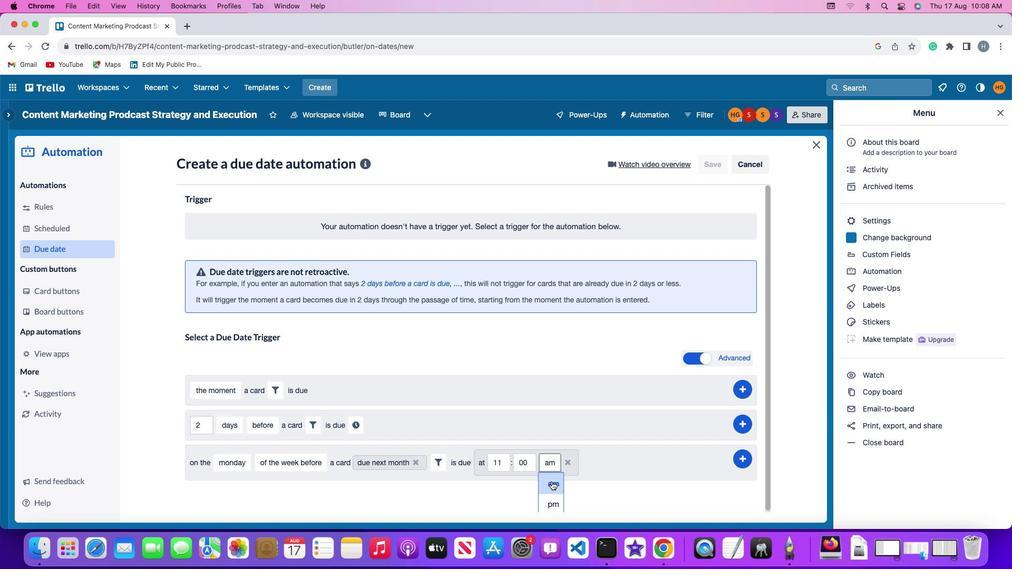 
Action: Mouse moved to (750, 458)
Screenshot: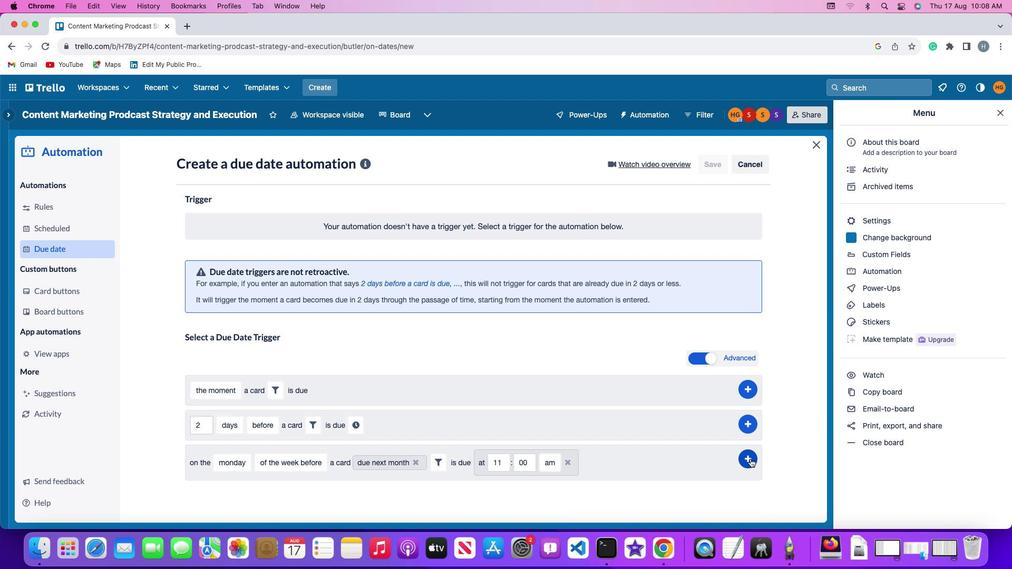 
Action: Mouse pressed left at (750, 458)
Screenshot: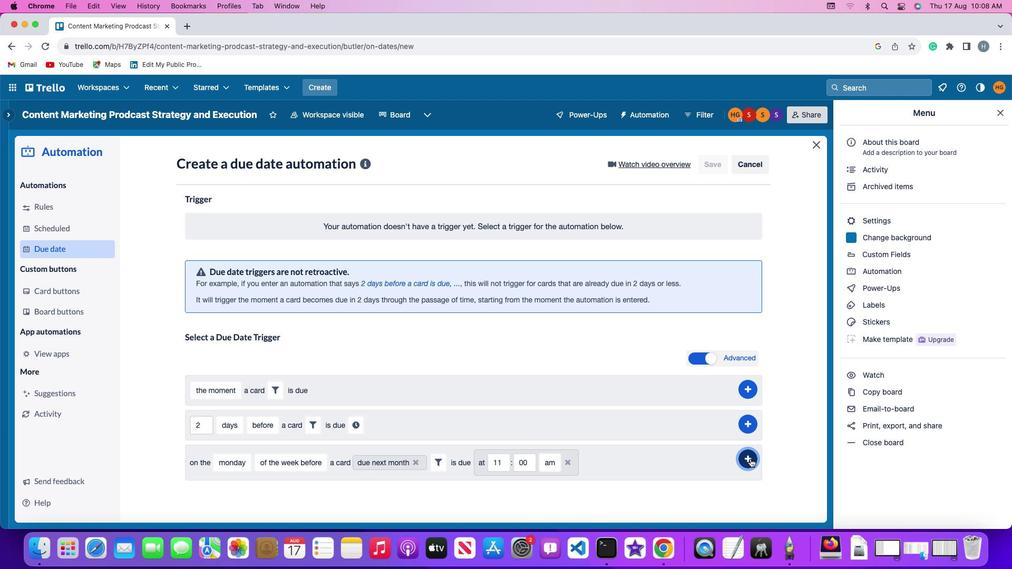 
Action: Mouse moved to (789, 393)
Screenshot: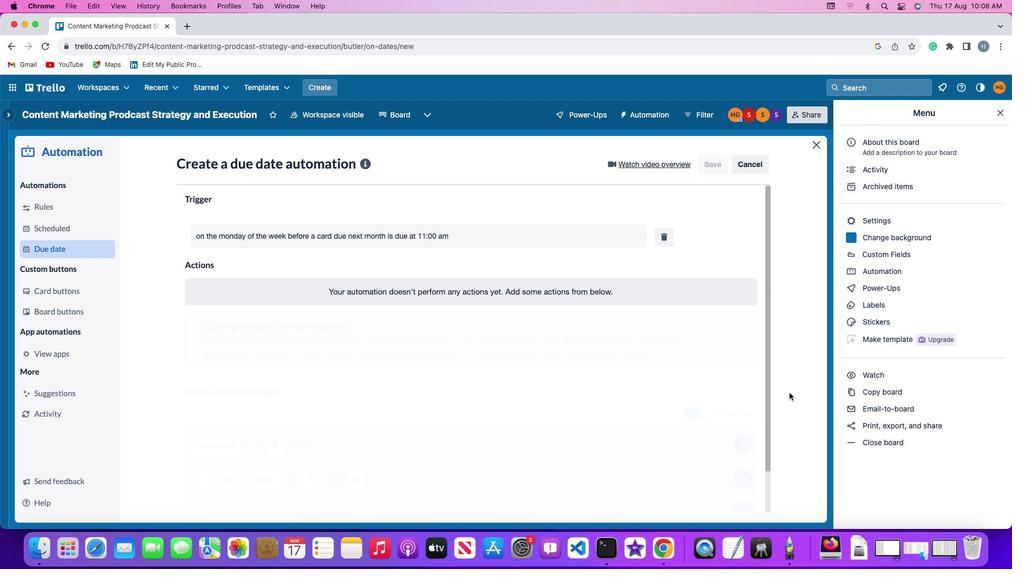 
